 Task: Find connections with filter location Barka Kāna with filter topic #linkedinnetworkingwith filter profile language English with filter current company Tredence Inc. with filter school Marian College, Kuttikanam P.O. Peermade- 685 531 with filter industry Individual and Family Services with filter service category Web Design with filter keywords title Network Administrator
Action: Mouse moved to (536, 77)
Screenshot: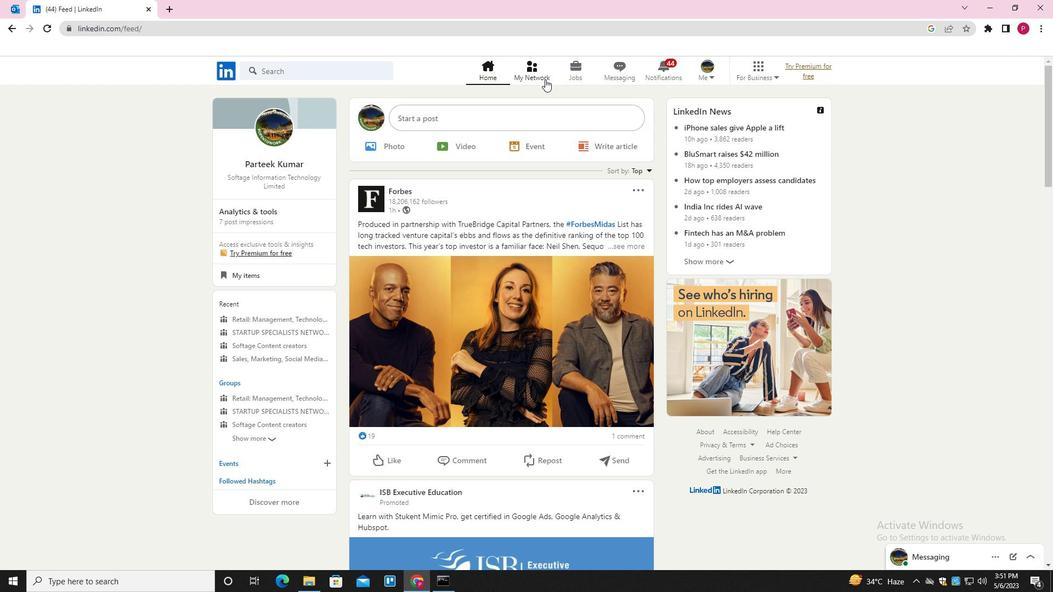 
Action: Mouse pressed left at (536, 77)
Screenshot: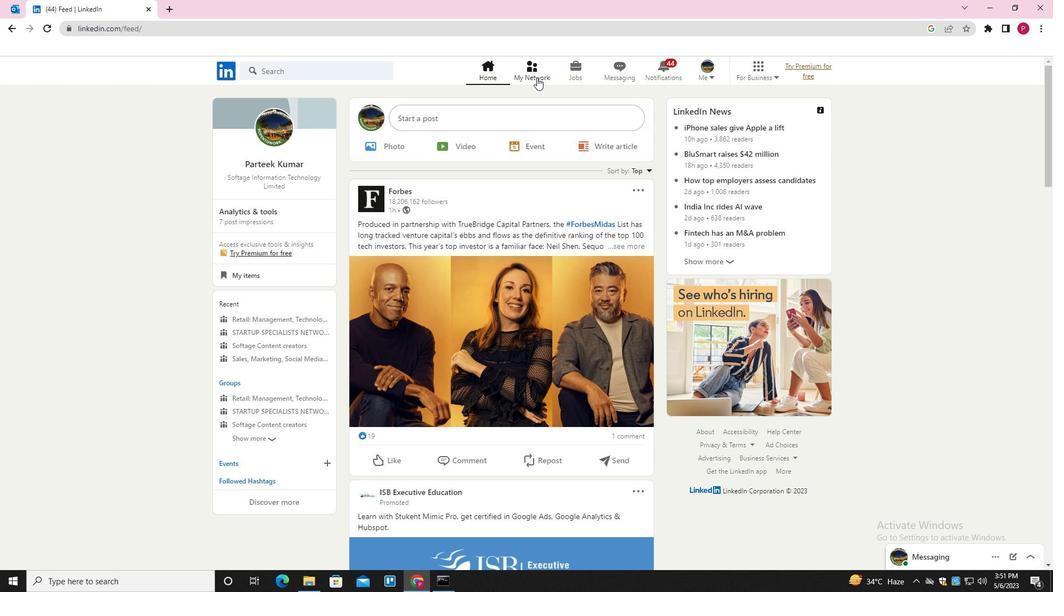 
Action: Mouse moved to (334, 132)
Screenshot: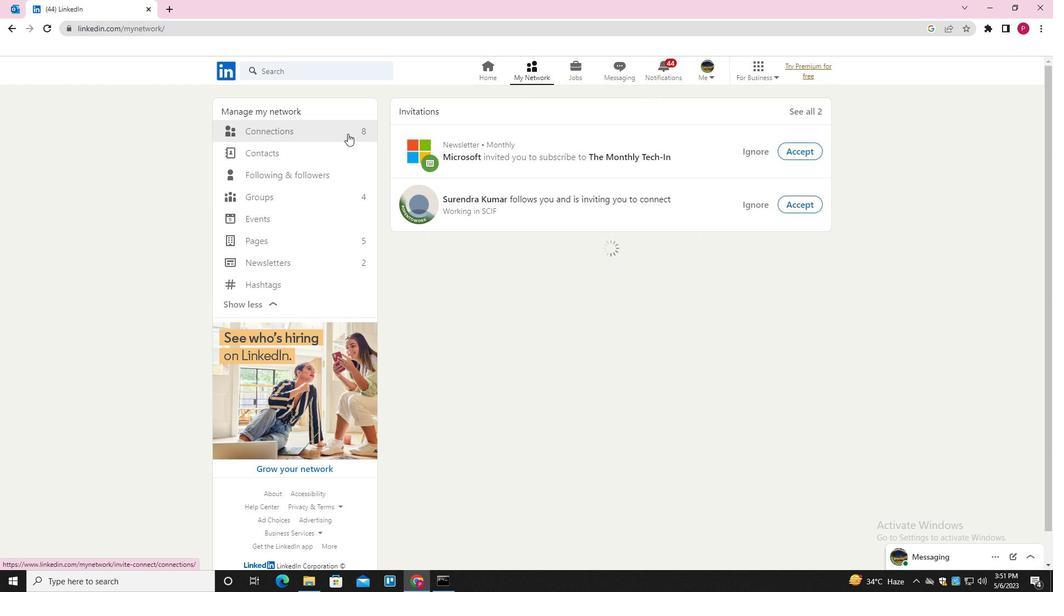 
Action: Mouse pressed left at (334, 132)
Screenshot: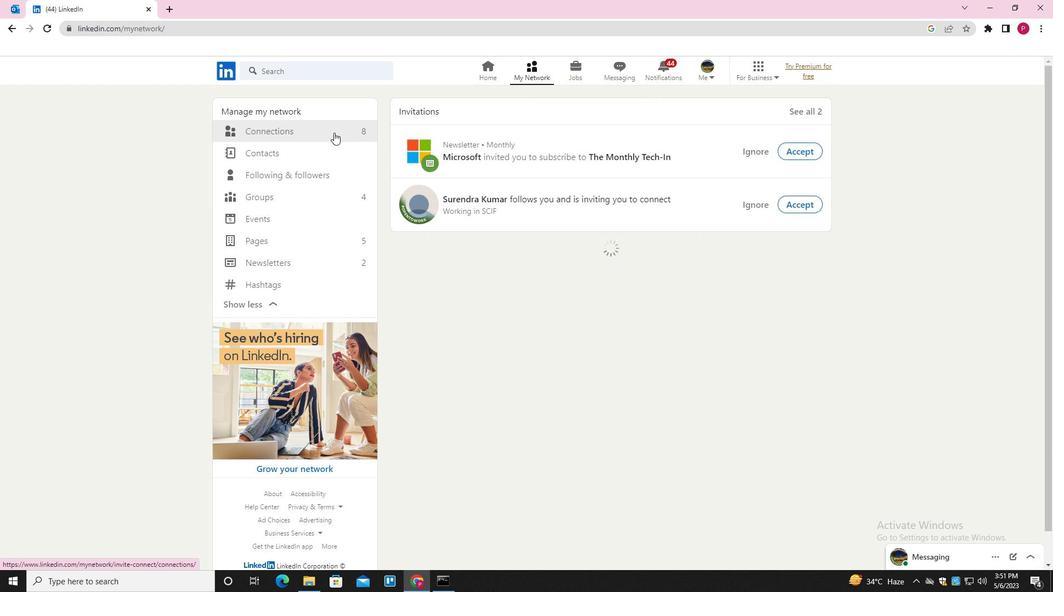 
Action: Mouse moved to (598, 127)
Screenshot: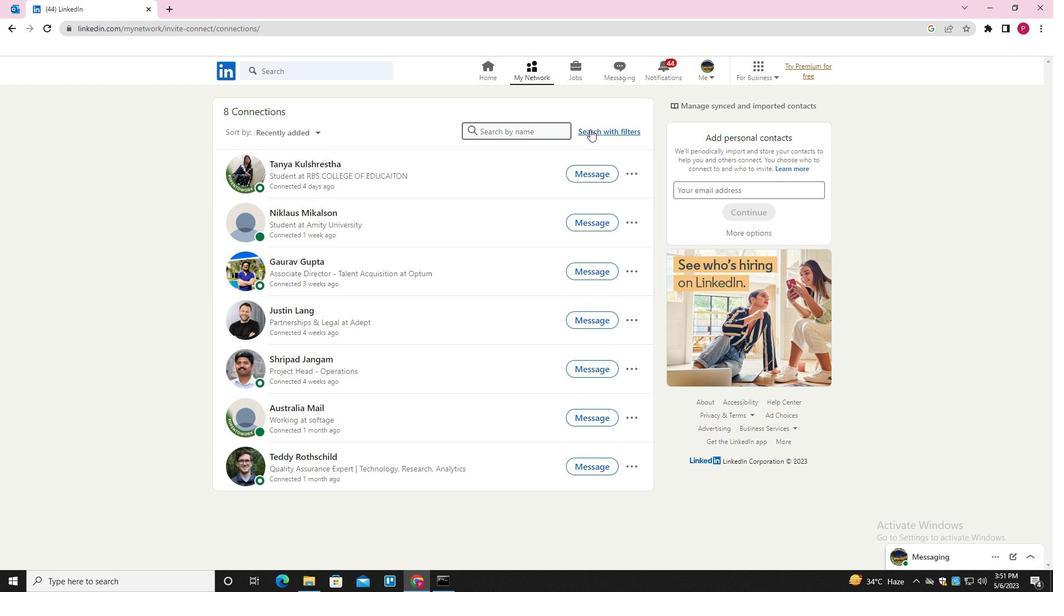 
Action: Mouse pressed left at (598, 127)
Screenshot: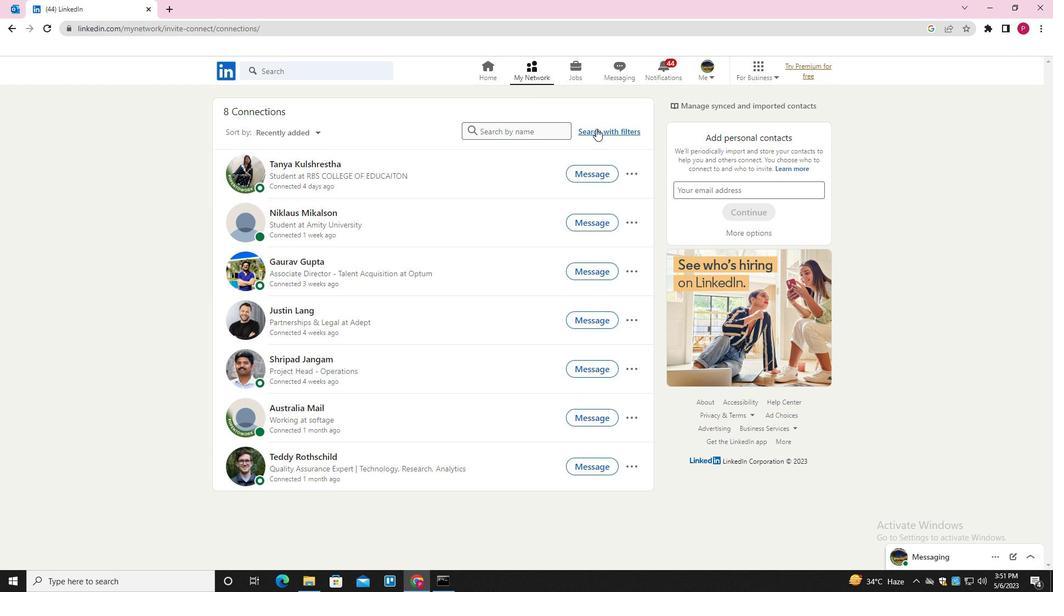 
Action: Mouse moved to (558, 104)
Screenshot: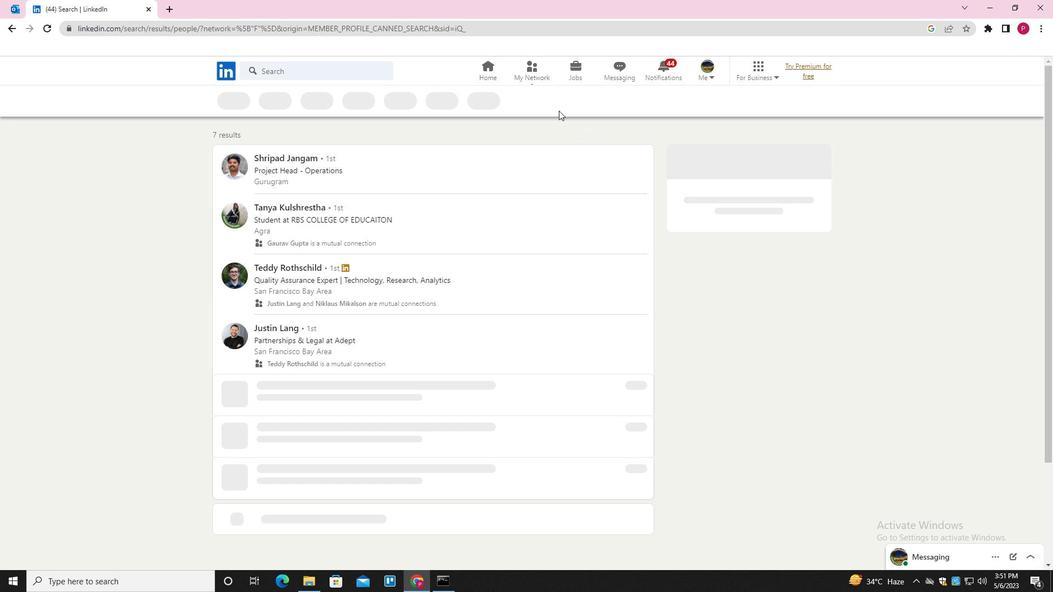 
Action: Mouse pressed left at (558, 104)
Screenshot: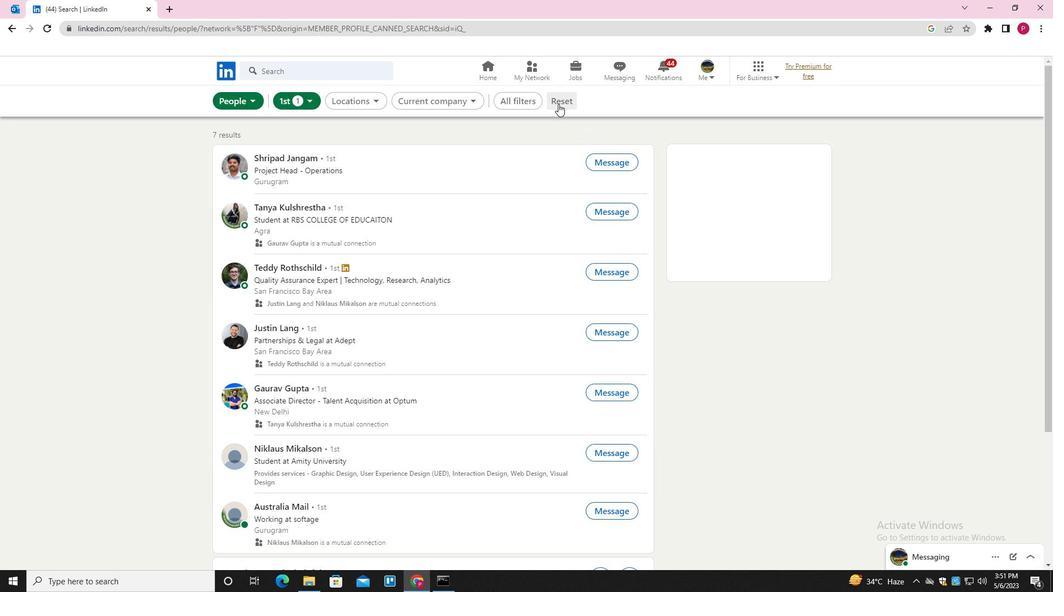 
Action: Mouse moved to (537, 104)
Screenshot: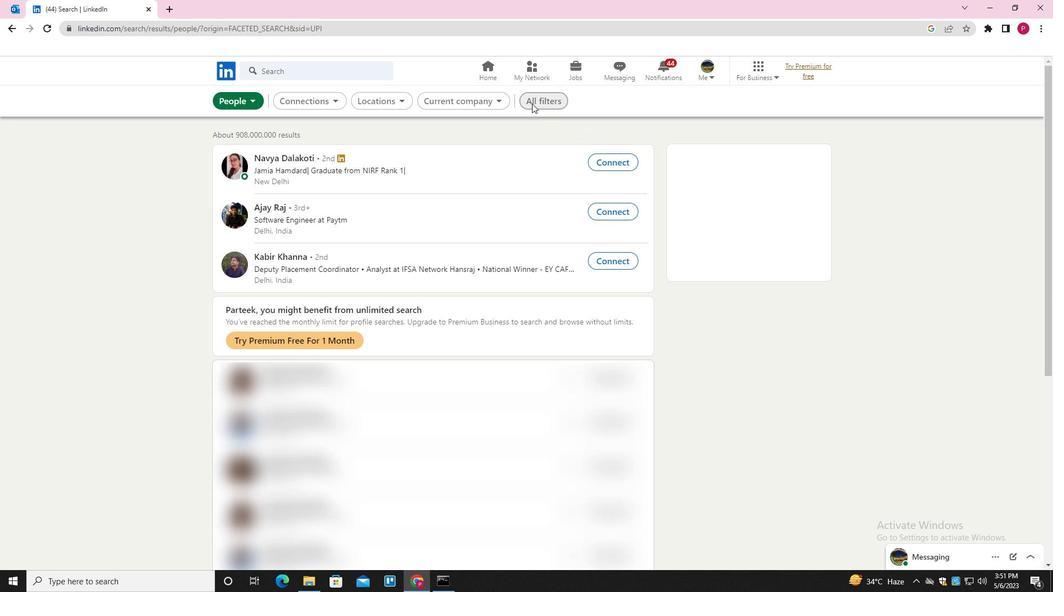 
Action: Mouse pressed left at (537, 104)
Screenshot: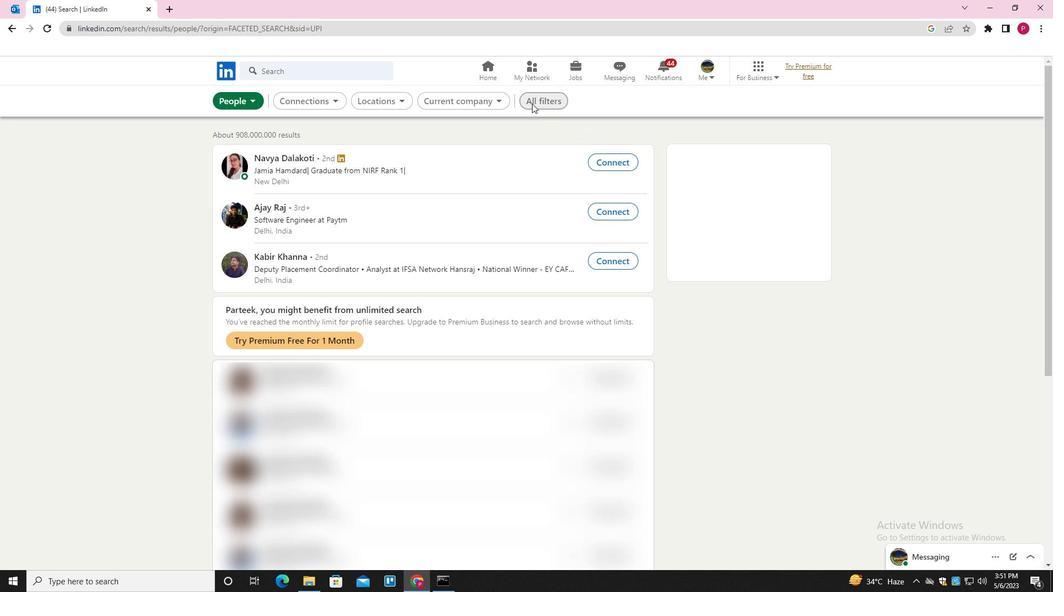 
Action: Mouse moved to (790, 284)
Screenshot: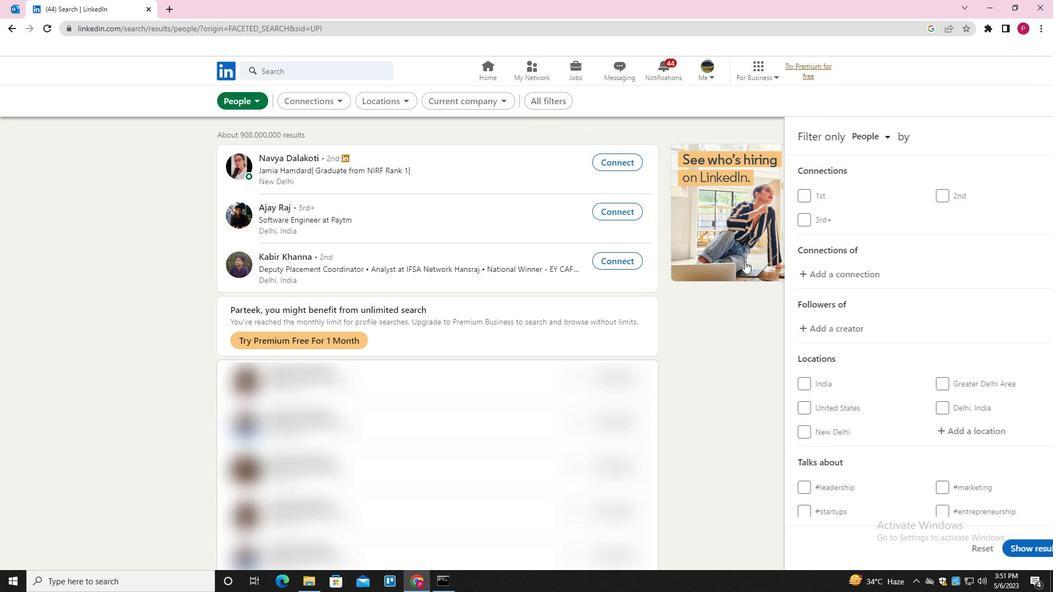 
Action: Mouse scrolled (790, 283) with delta (0, 0)
Screenshot: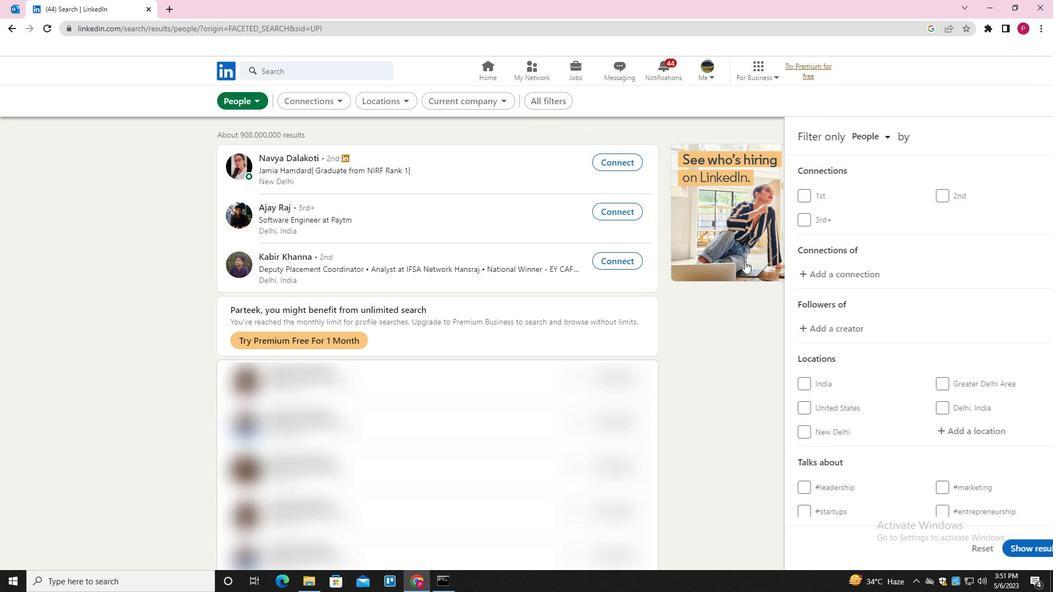 
Action: Mouse scrolled (790, 283) with delta (0, 0)
Screenshot: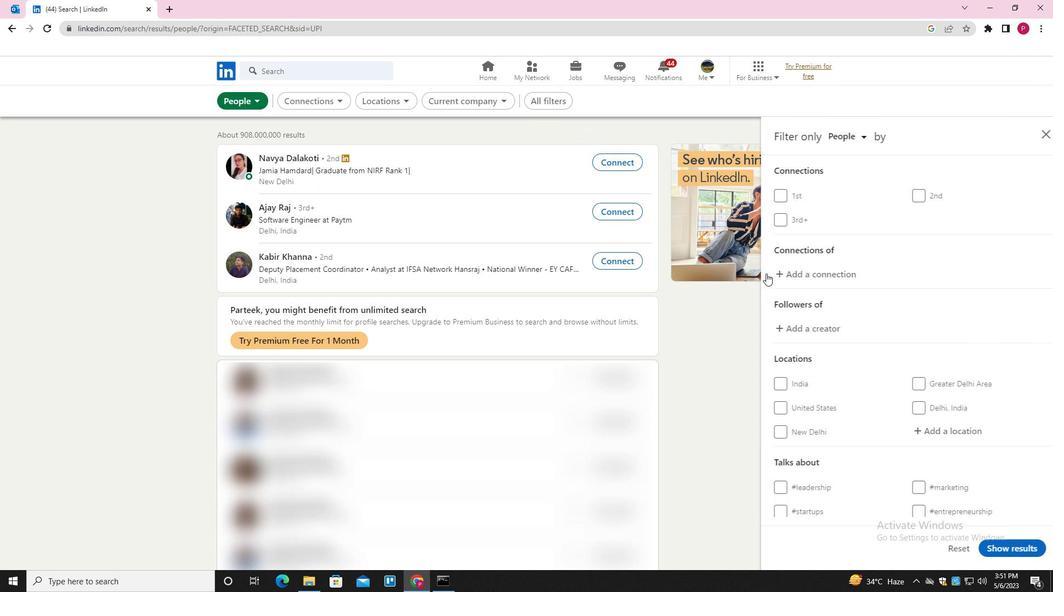 
Action: Mouse moved to (791, 285)
Screenshot: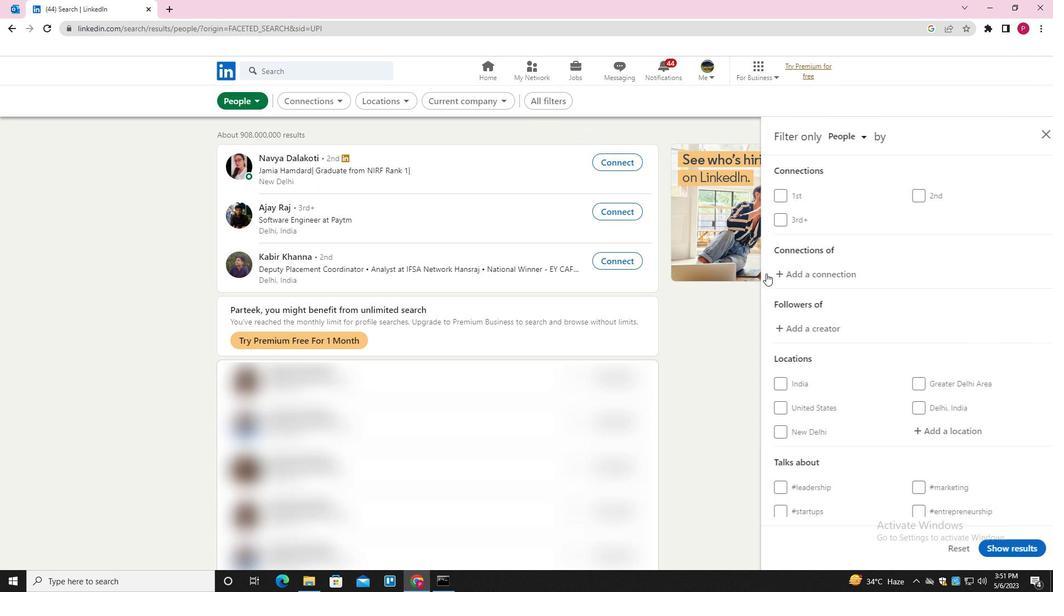 
Action: Mouse scrolled (791, 285) with delta (0, 0)
Screenshot: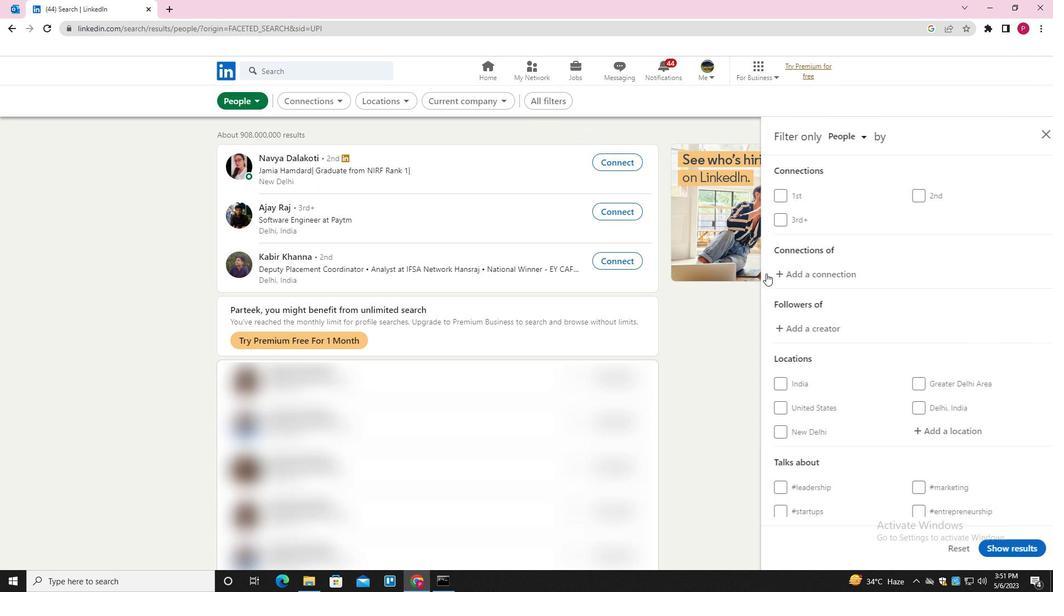 
Action: Mouse moved to (928, 268)
Screenshot: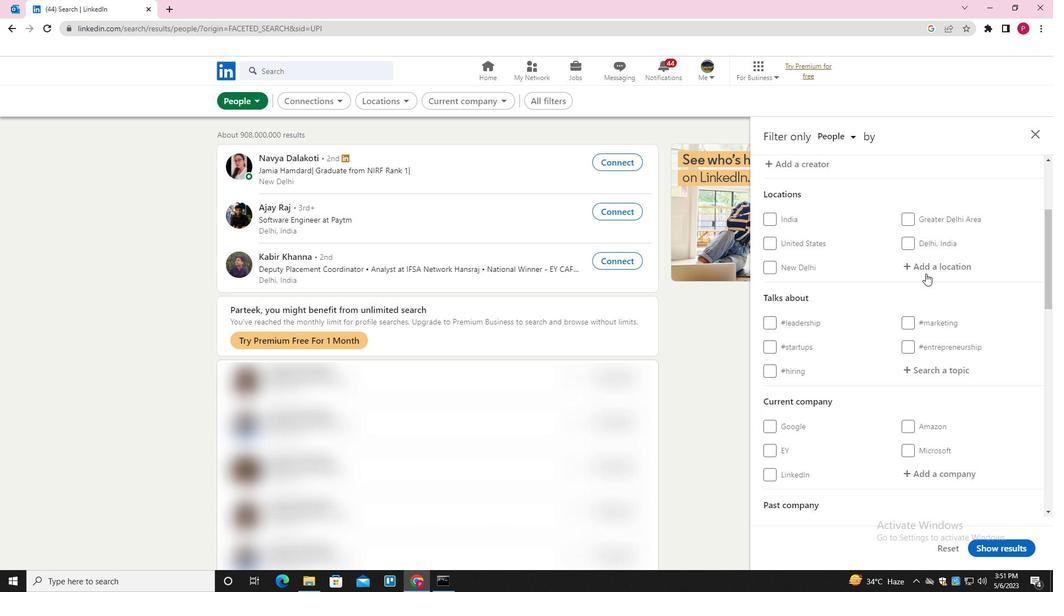 
Action: Mouse pressed left at (928, 268)
Screenshot: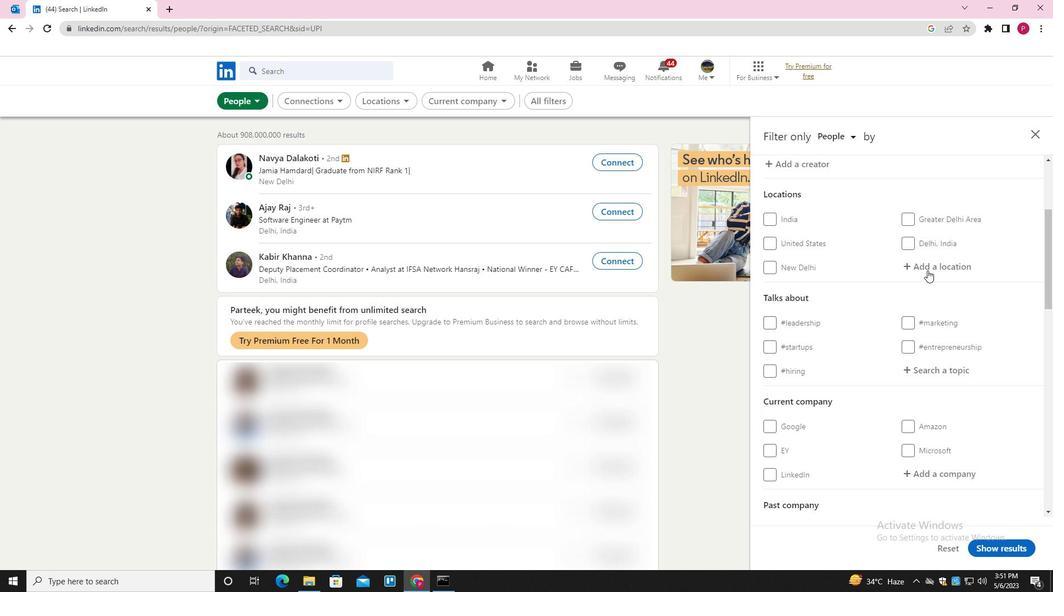 
Action: Key pressed <Key.shift>BARKA<Key.space><Key.shift>KANA
Screenshot: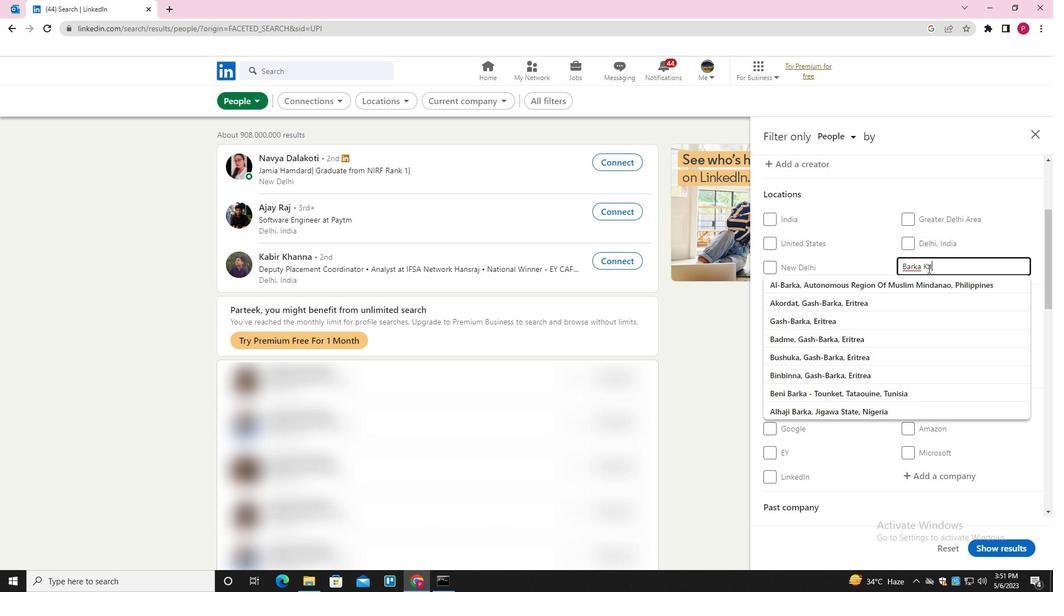 
Action: Mouse moved to (902, 338)
Screenshot: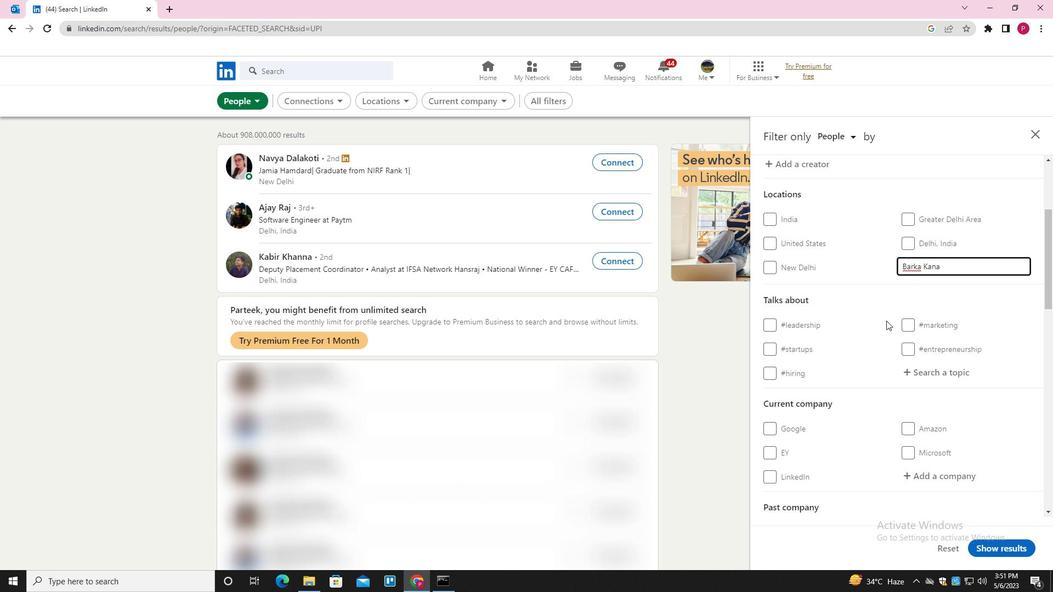 
Action: Mouse scrolled (902, 337) with delta (0, 0)
Screenshot: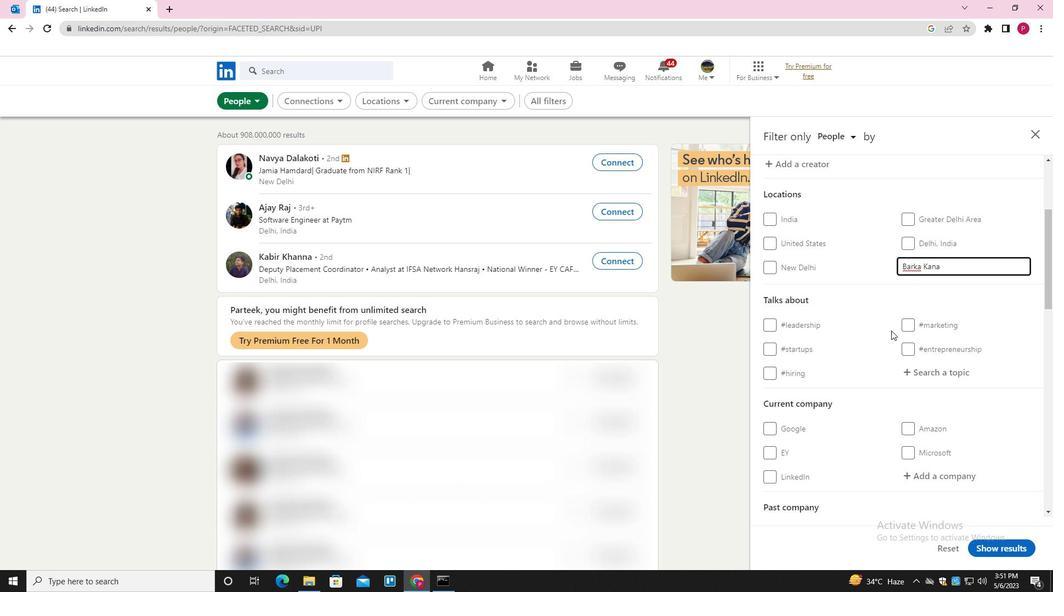 
Action: Mouse scrolled (902, 337) with delta (0, 0)
Screenshot: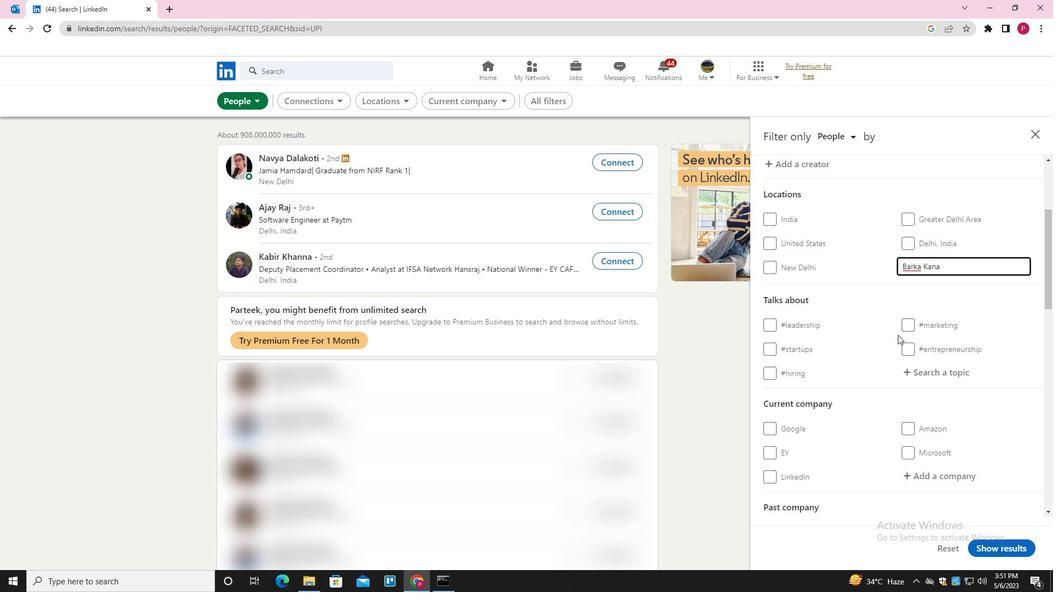 
Action: Mouse scrolled (902, 337) with delta (0, 0)
Screenshot: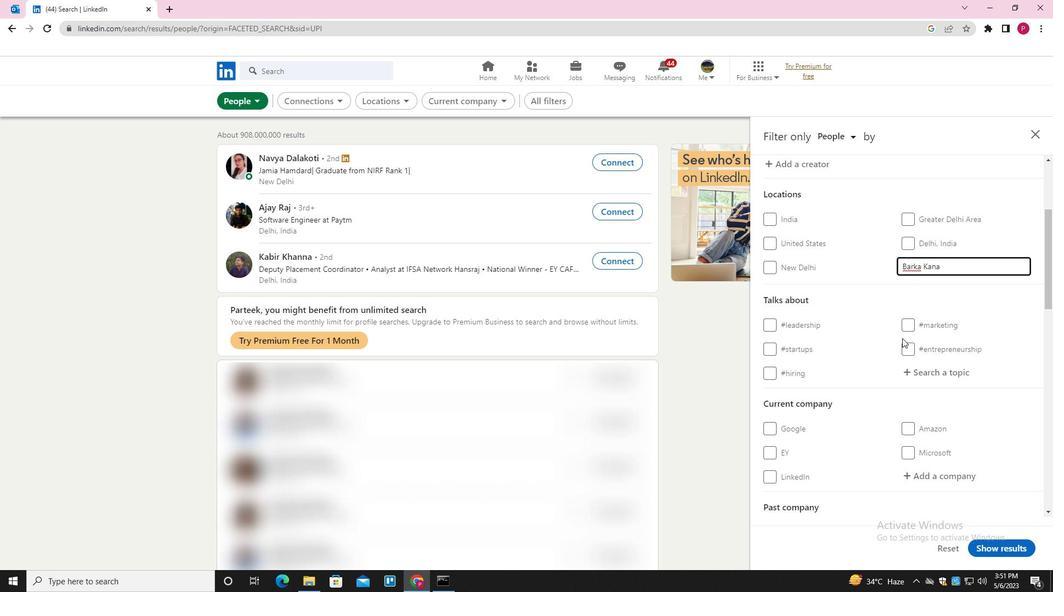 
Action: Mouse moved to (944, 201)
Screenshot: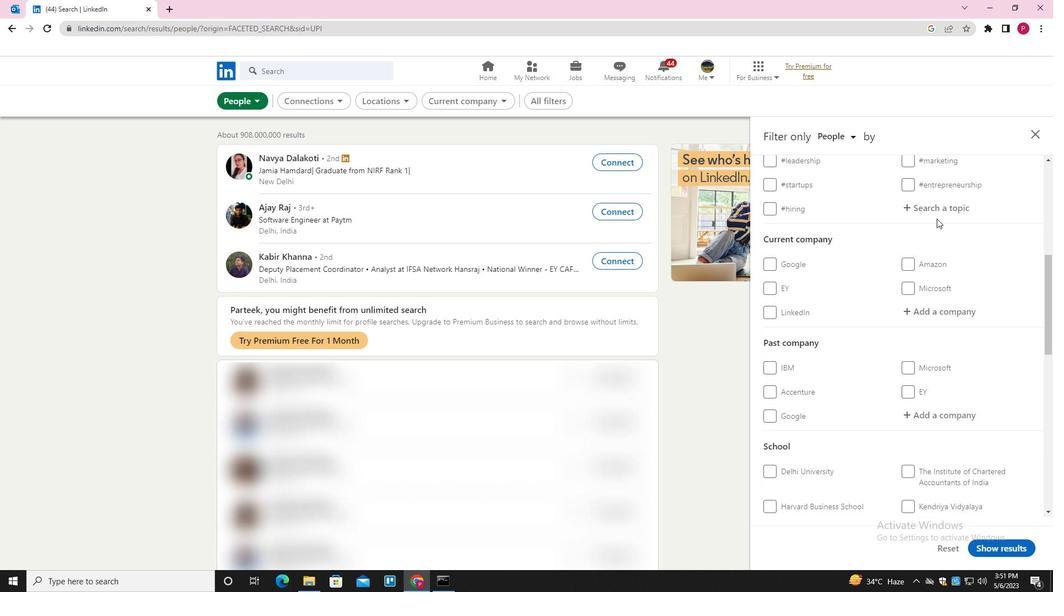 
Action: Mouse pressed left at (944, 201)
Screenshot: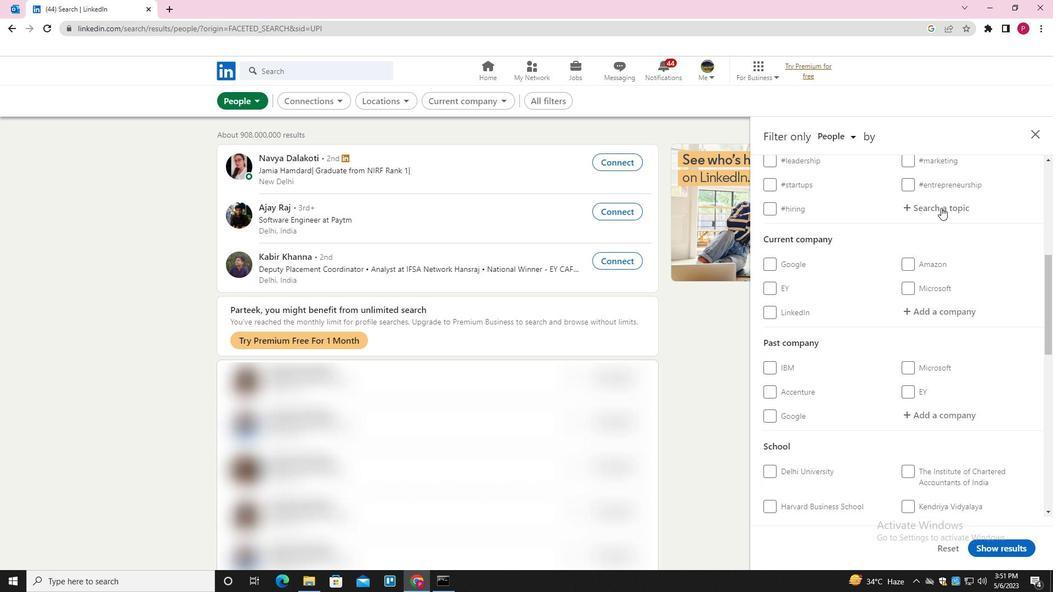 
Action: Key pressed LINKEDINNETWORKING<Key.down><Key.enter>
Screenshot: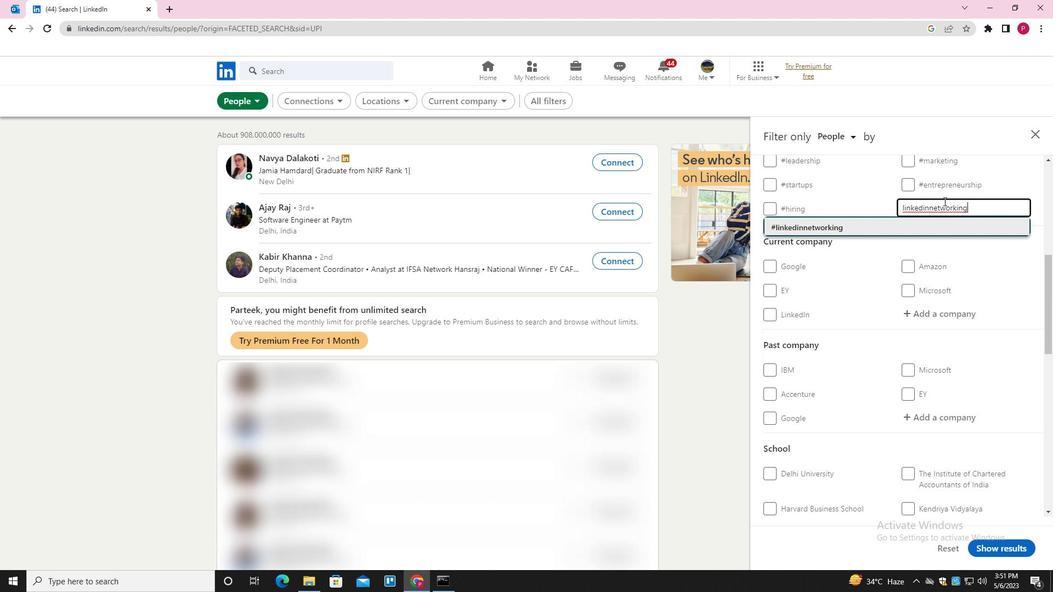 
Action: Mouse moved to (845, 323)
Screenshot: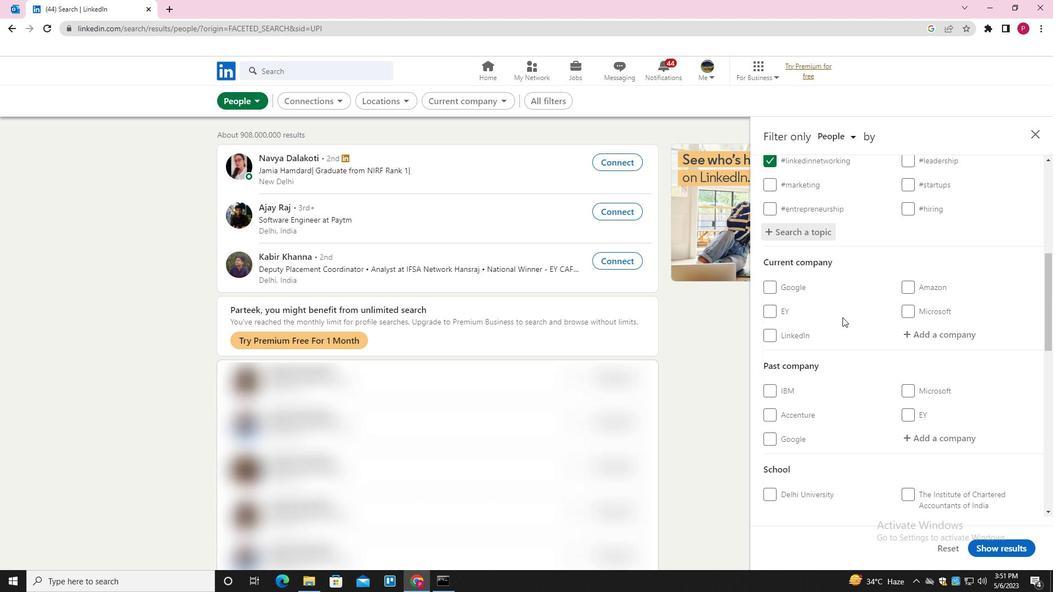 
Action: Mouse scrolled (845, 323) with delta (0, 0)
Screenshot: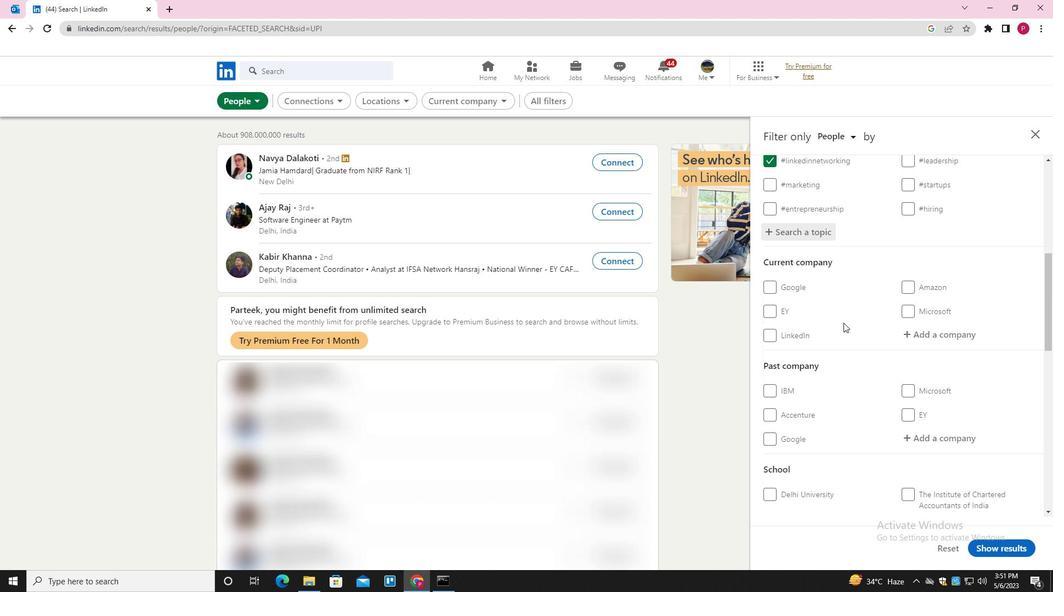 
Action: Mouse moved to (846, 324)
Screenshot: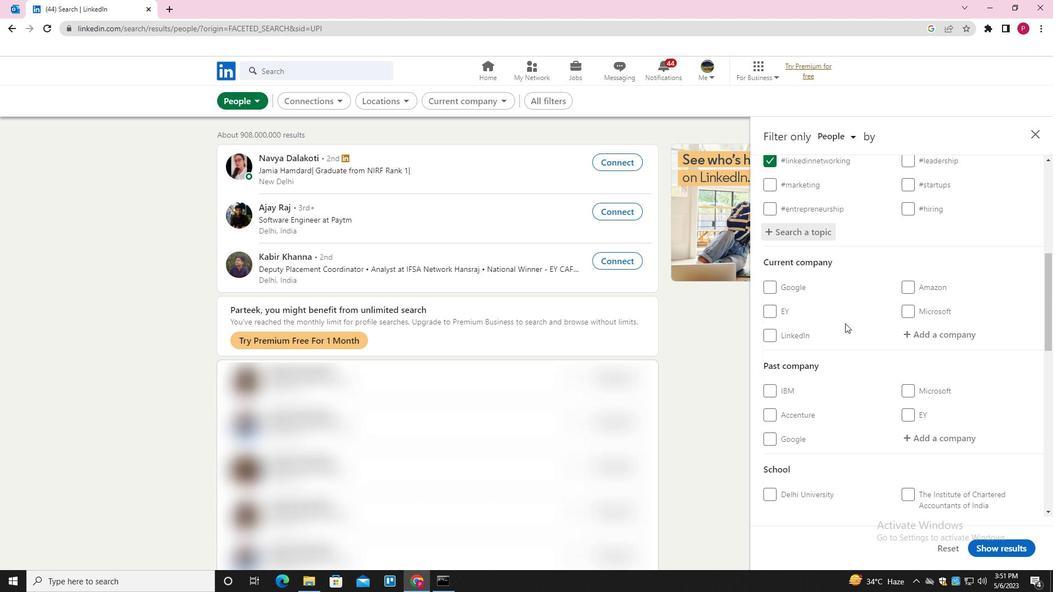 
Action: Mouse scrolled (846, 323) with delta (0, 0)
Screenshot: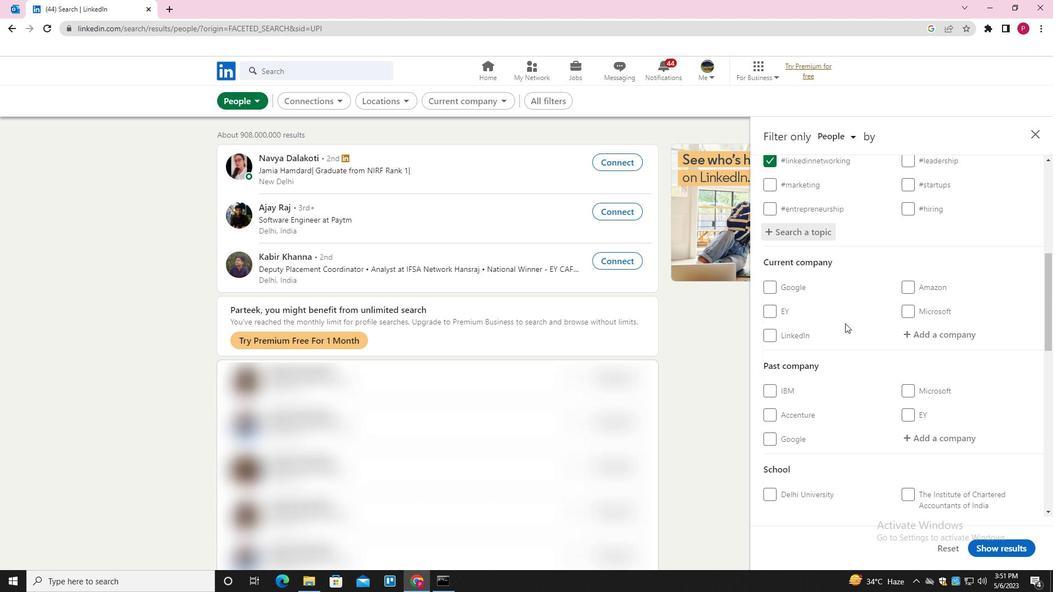 
Action: Mouse scrolled (846, 323) with delta (0, 0)
Screenshot: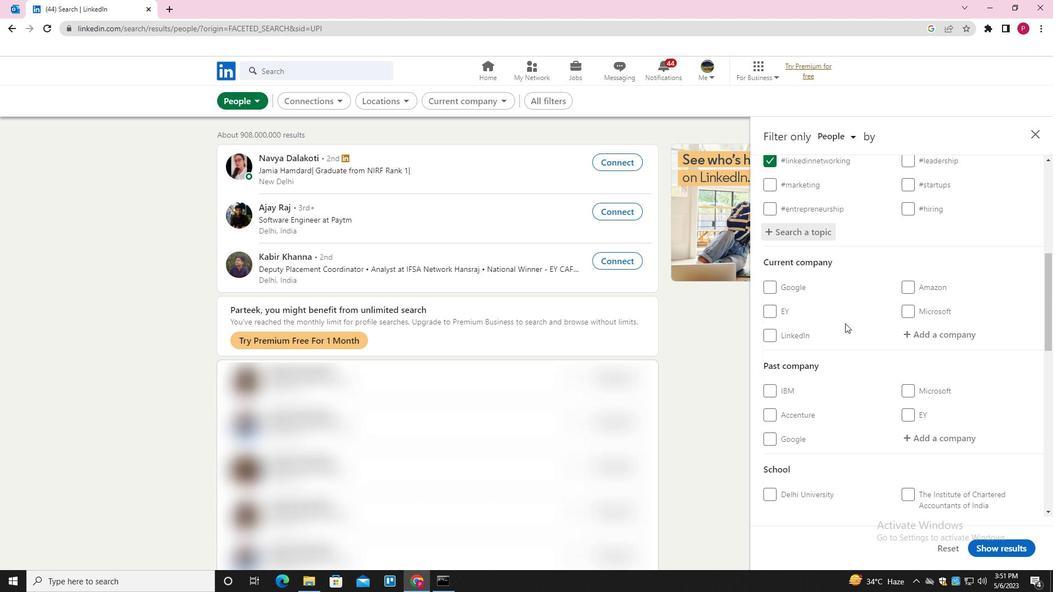 
Action: Mouse scrolled (846, 323) with delta (0, 0)
Screenshot: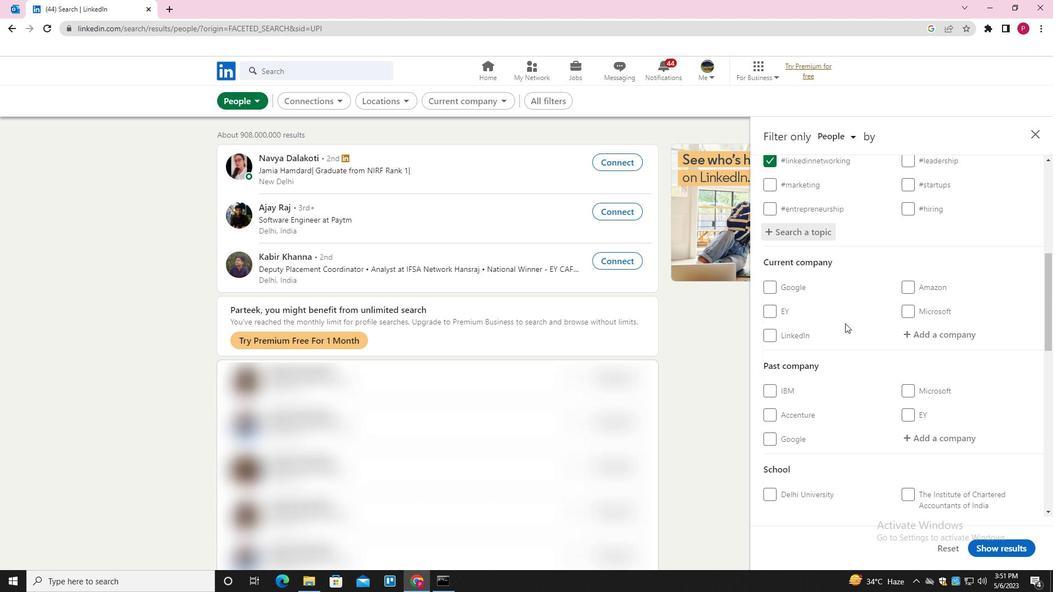 
Action: Mouse scrolled (846, 323) with delta (0, 0)
Screenshot: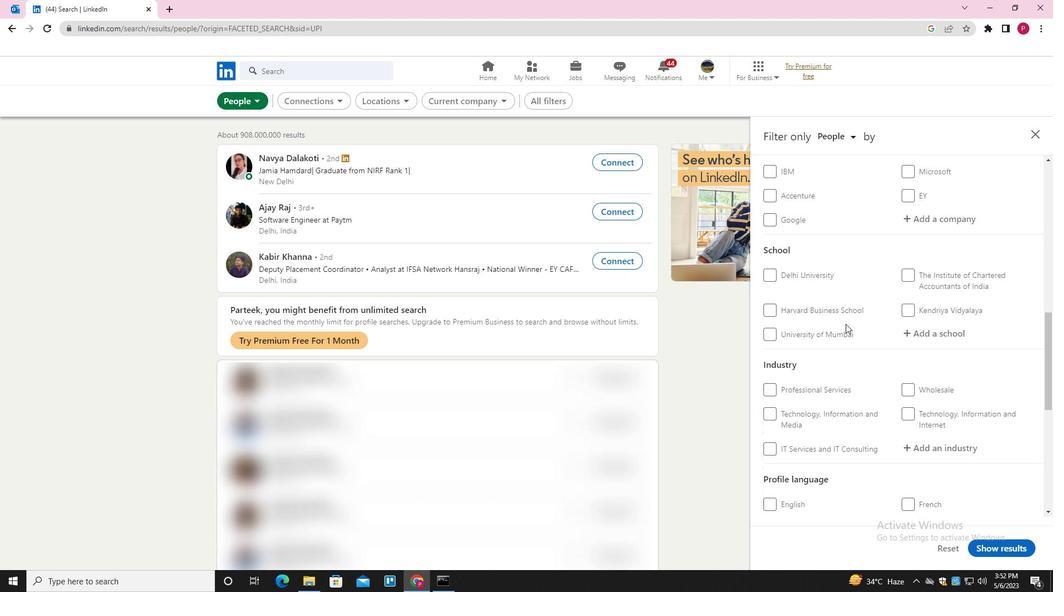 
Action: Mouse scrolled (846, 323) with delta (0, 0)
Screenshot: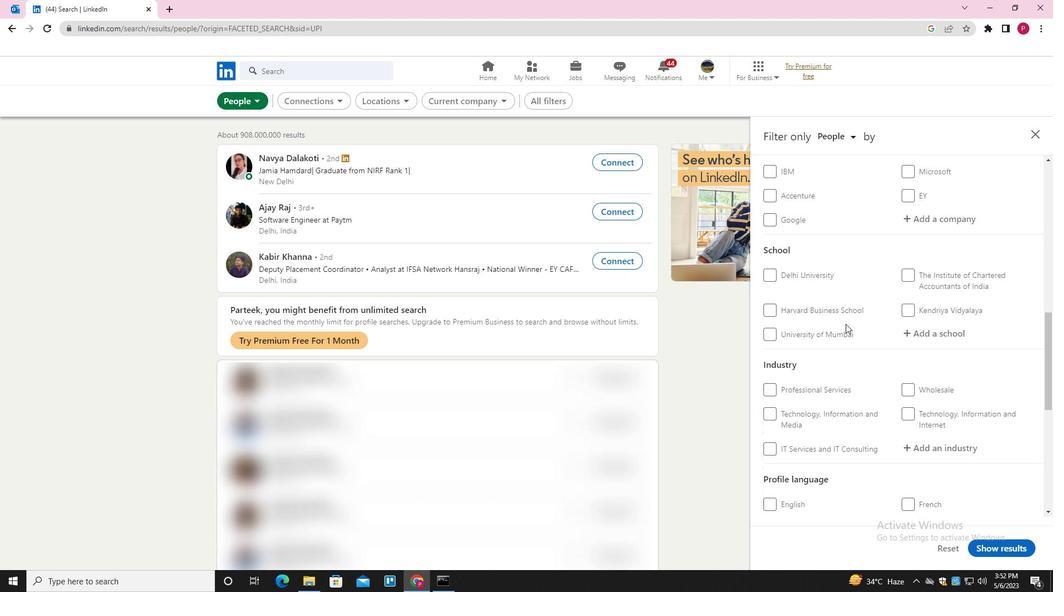 
Action: Mouse scrolled (846, 323) with delta (0, 0)
Screenshot: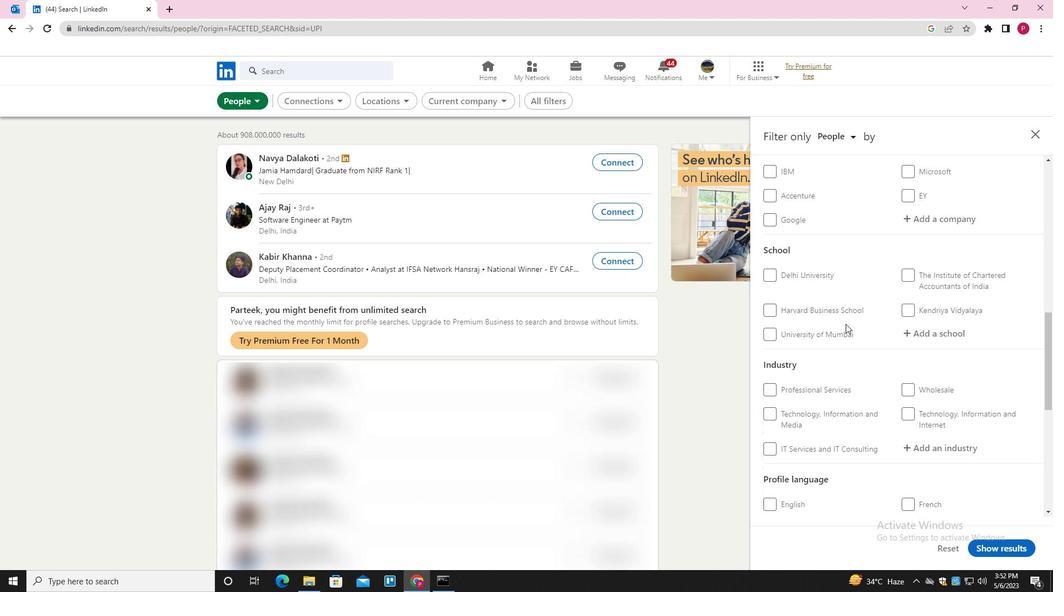
Action: Mouse scrolled (846, 323) with delta (0, 0)
Screenshot: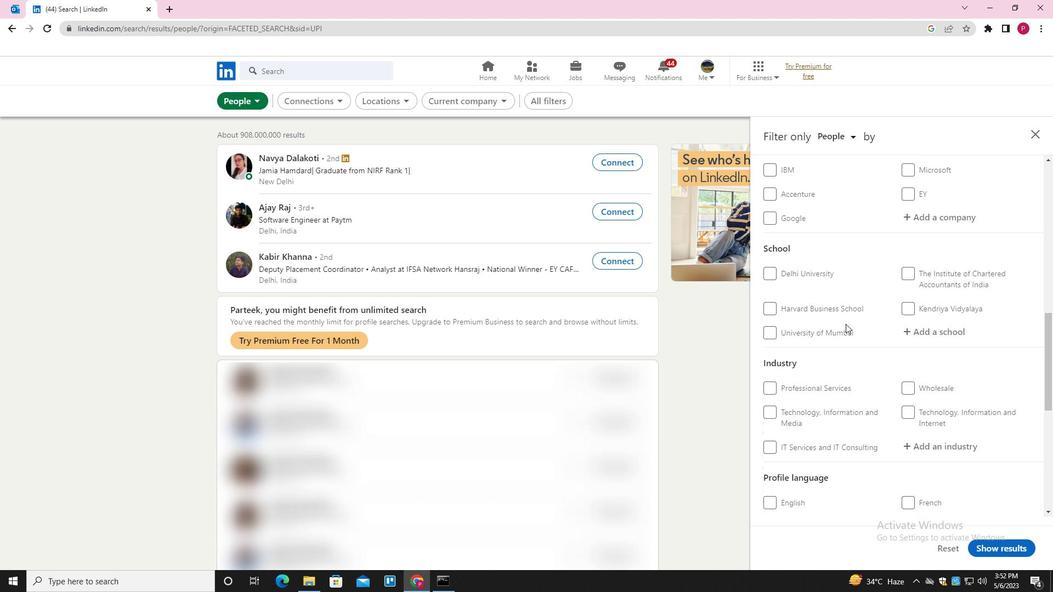 
Action: Mouse scrolled (846, 323) with delta (0, 0)
Screenshot: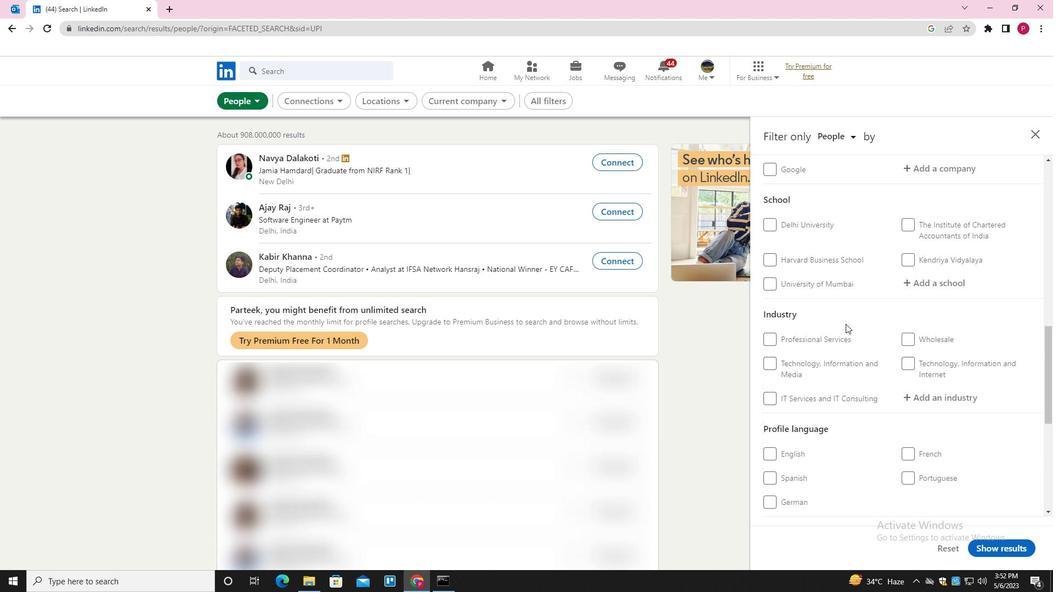 
Action: Mouse moved to (771, 232)
Screenshot: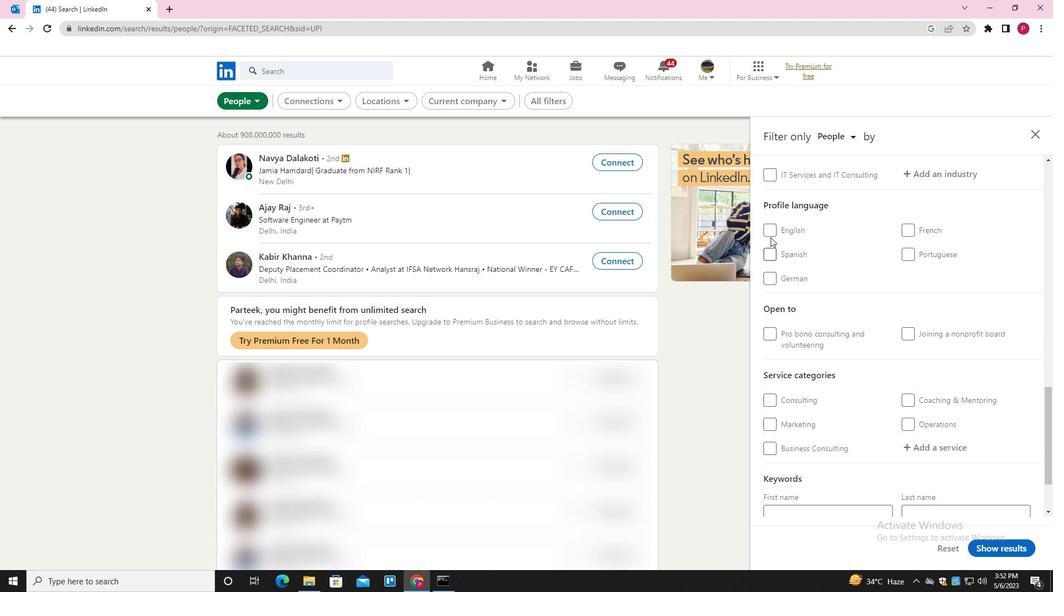 
Action: Mouse pressed left at (771, 232)
Screenshot: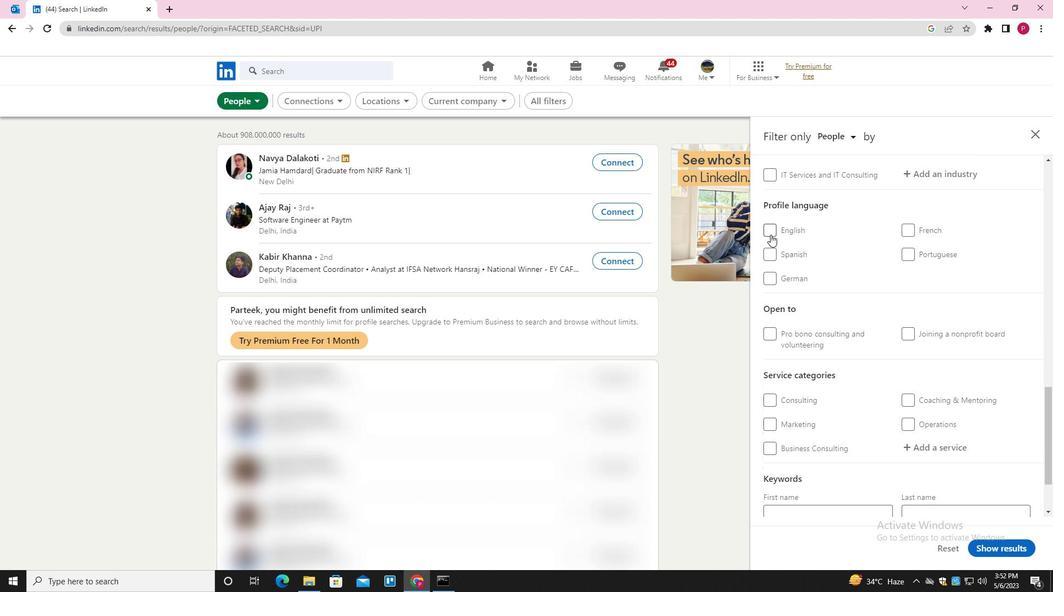 
Action: Mouse moved to (830, 280)
Screenshot: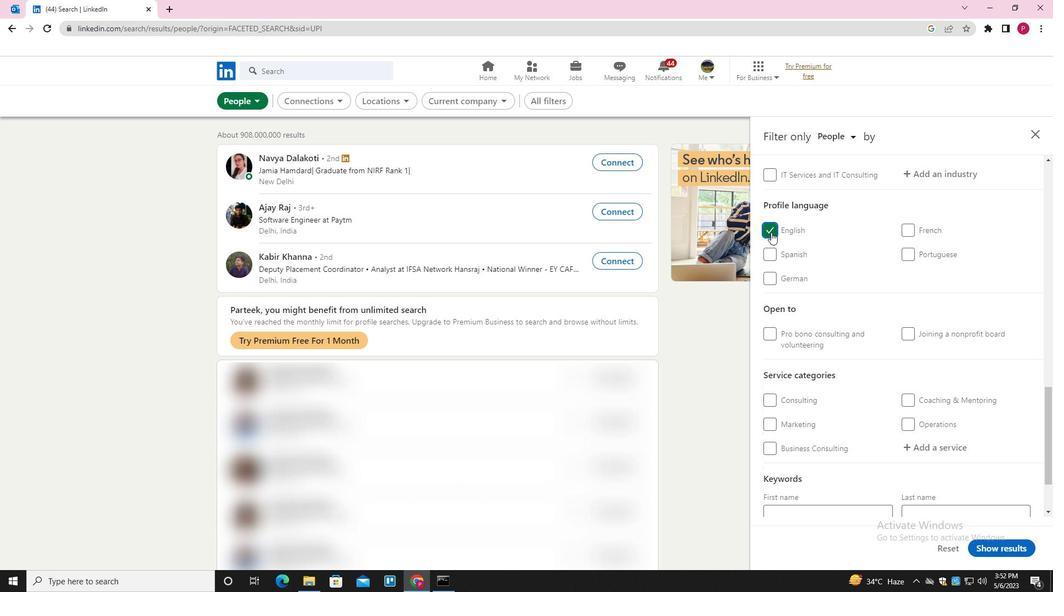 
Action: Mouse scrolled (830, 281) with delta (0, 0)
Screenshot: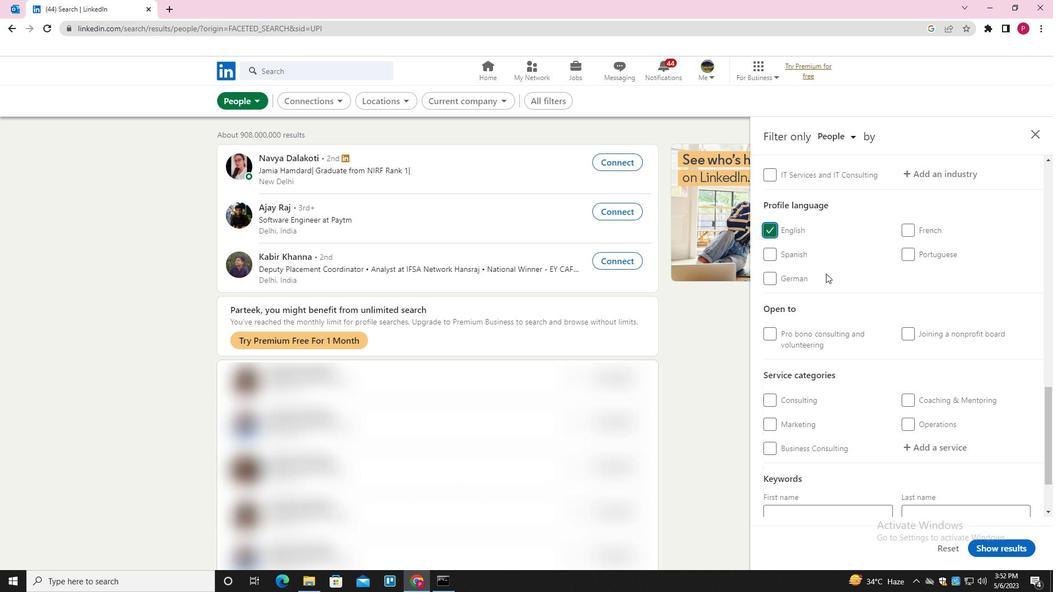 
Action: Mouse scrolled (830, 281) with delta (0, 0)
Screenshot: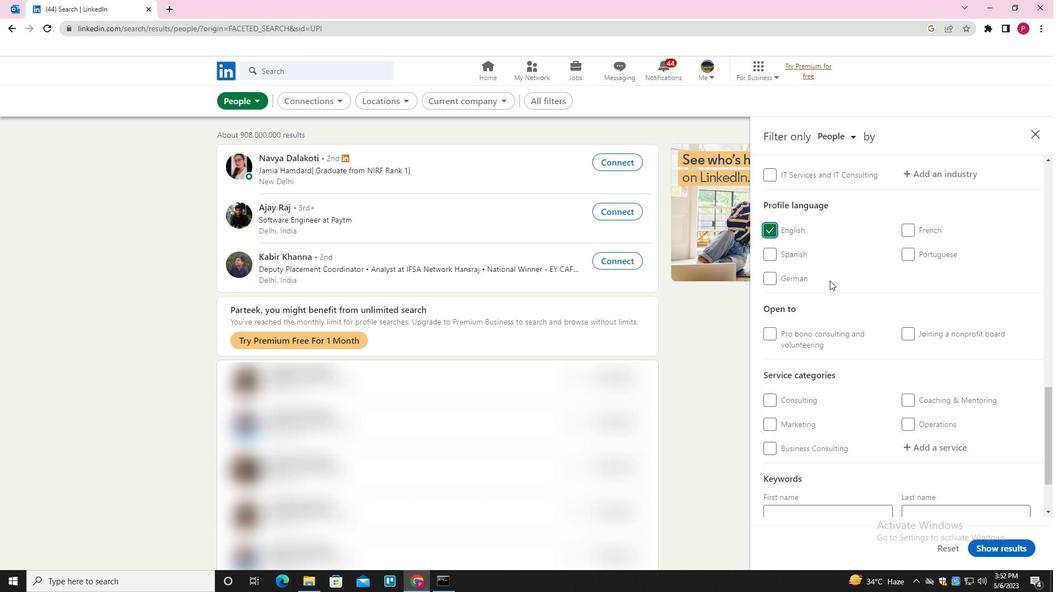 
Action: Mouse scrolled (830, 281) with delta (0, 0)
Screenshot: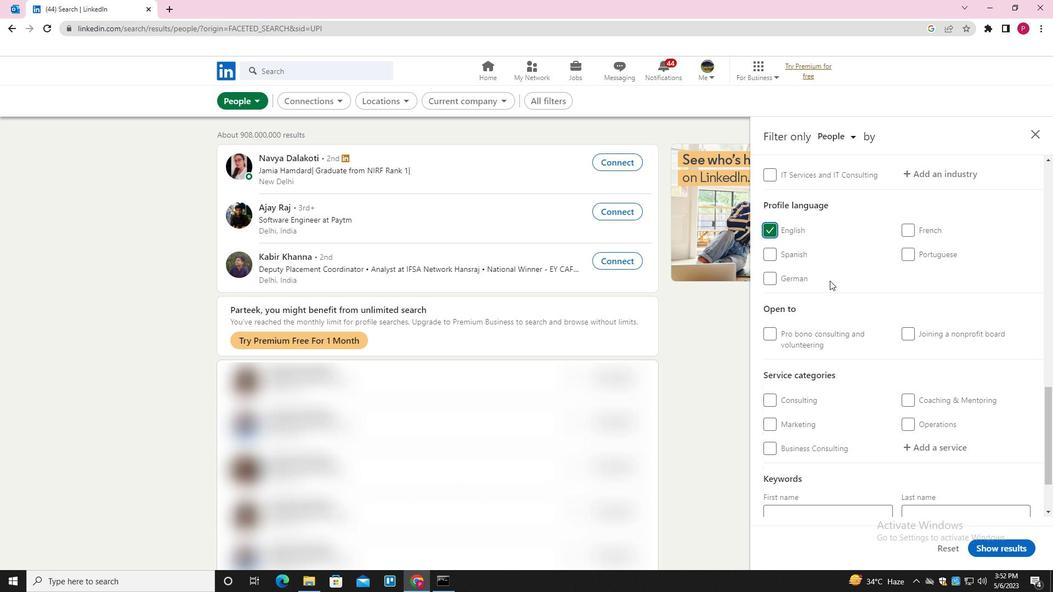 
Action: Mouse scrolled (830, 281) with delta (0, 0)
Screenshot: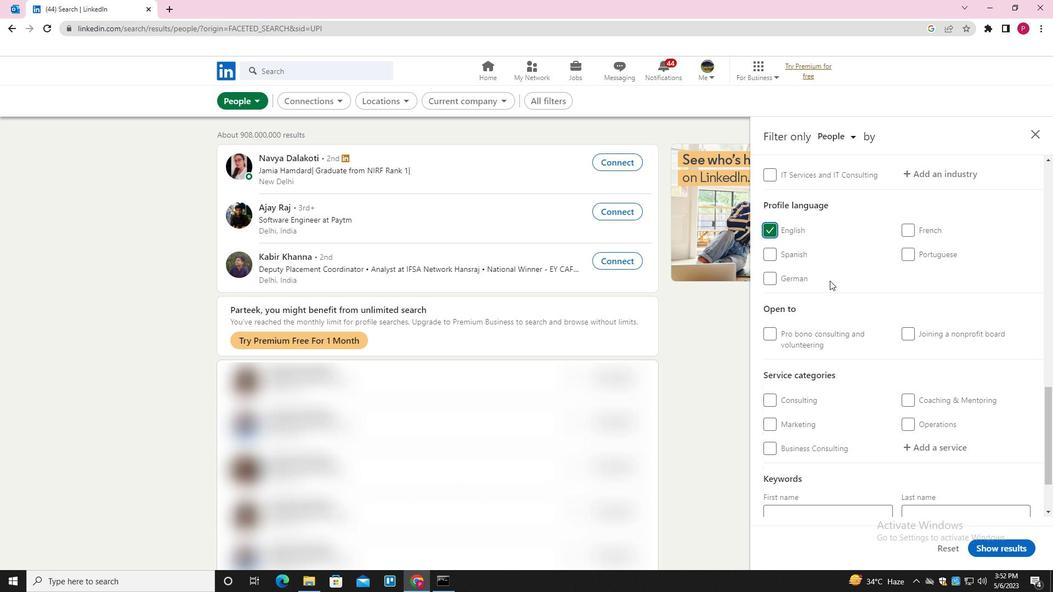 
Action: Mouse scrolled (830, 281) with delta (0, 0)
Screenshot: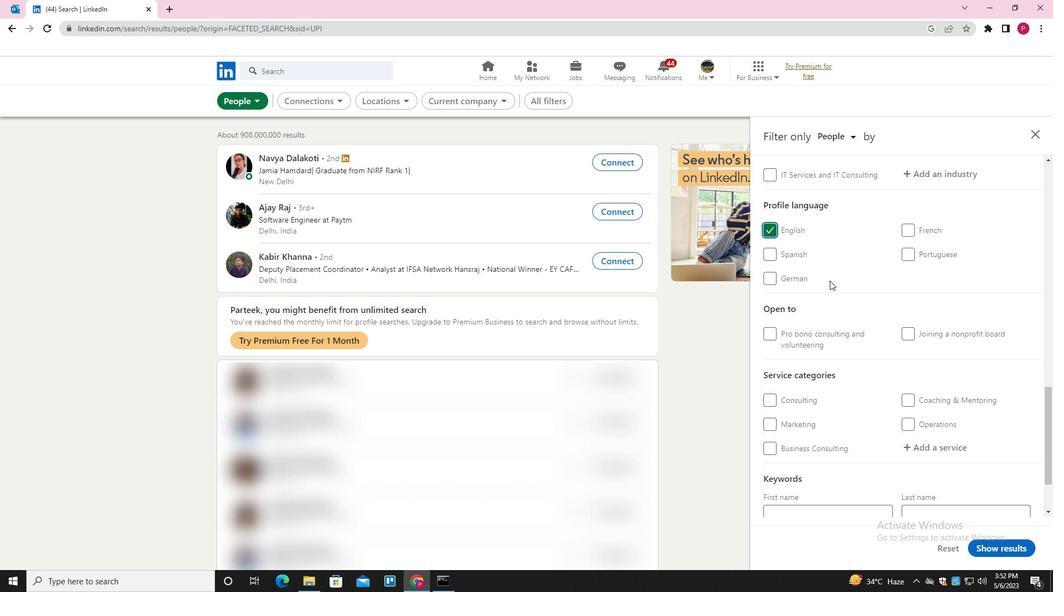 
Action: Mouse scrolled (830, 281) with delta (0, 0)
Screenshot: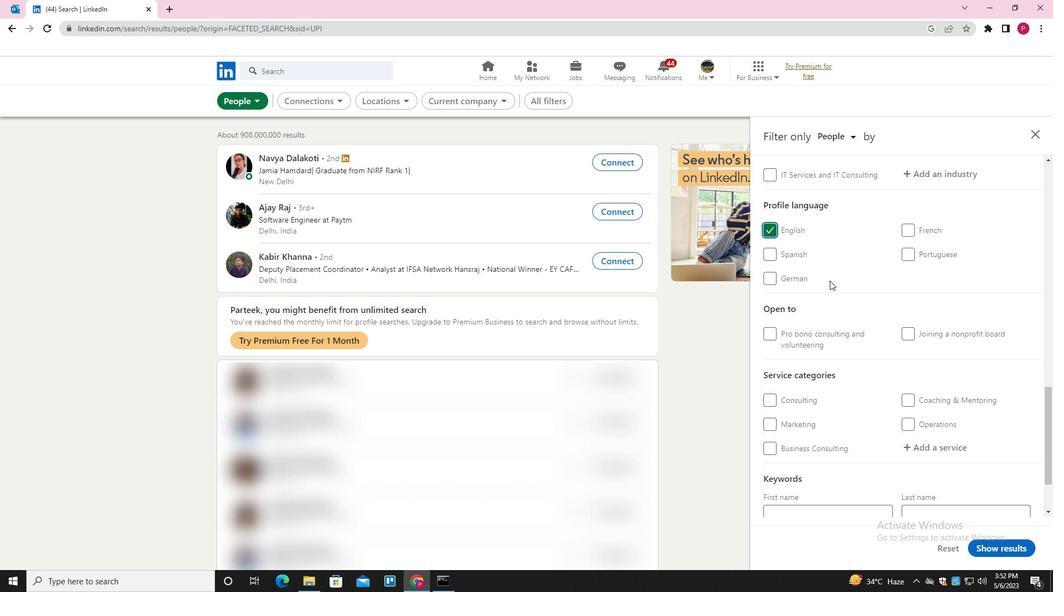 
Action: Mouse scrolled (830, 281) with delta (0, 0)
Screenshot: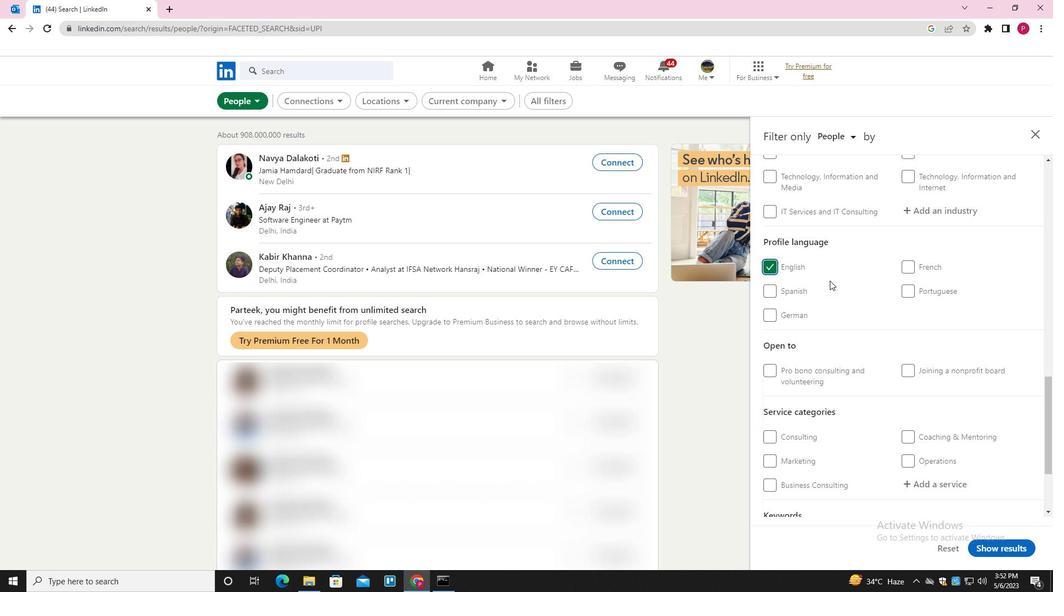 
Action: Mouse scrolled (830, 281) with delta (0, 0)
Screenshot: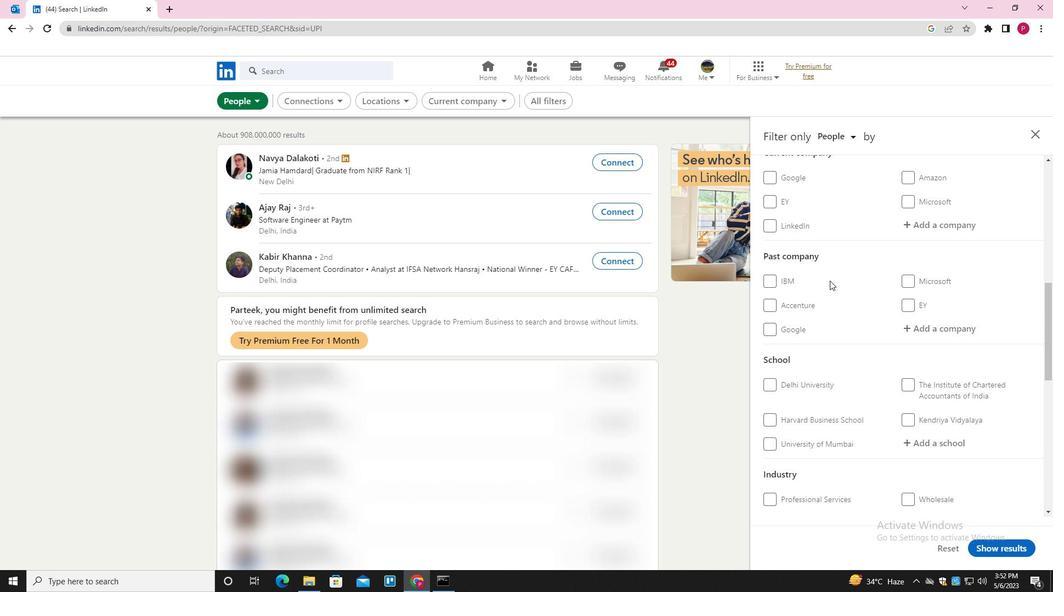 
Action: Mouse moved to (920, 280)
Screenshot: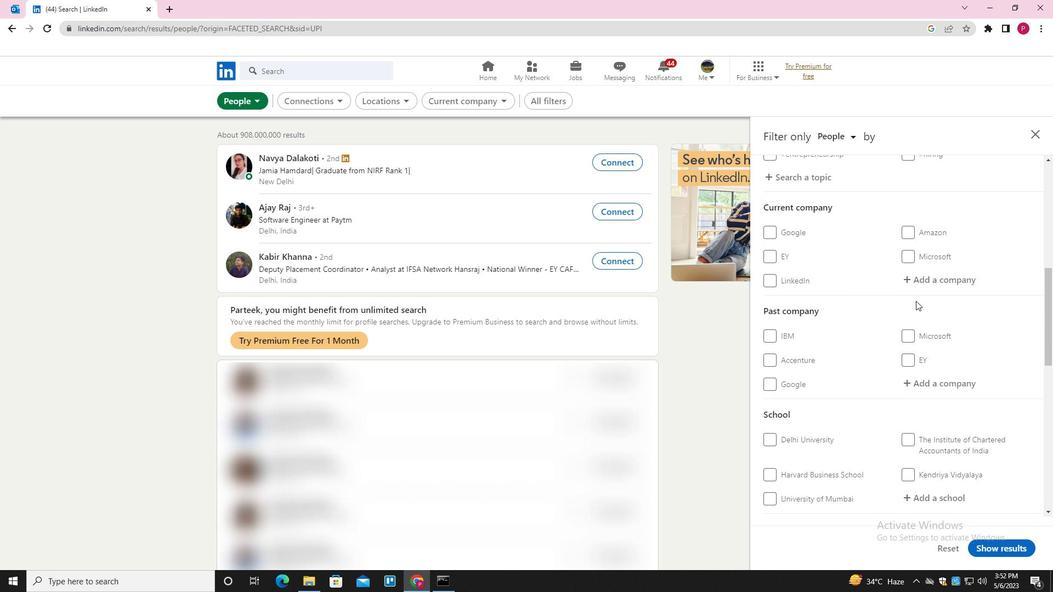 
Action: Mouse pressed left at (920, 280)
Screenshot: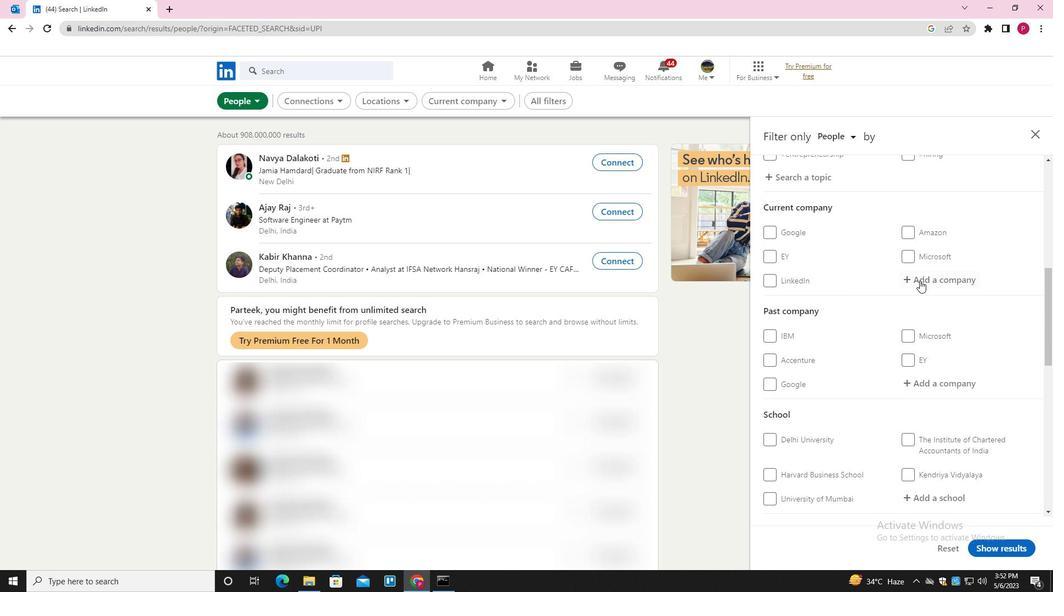 
Action: Key pressed <Key.shift><Key.shift><Key.shift><Key.shift><Key.shift>TREDENCE<Key.space><Key.down><Key.enter>
Screenshot: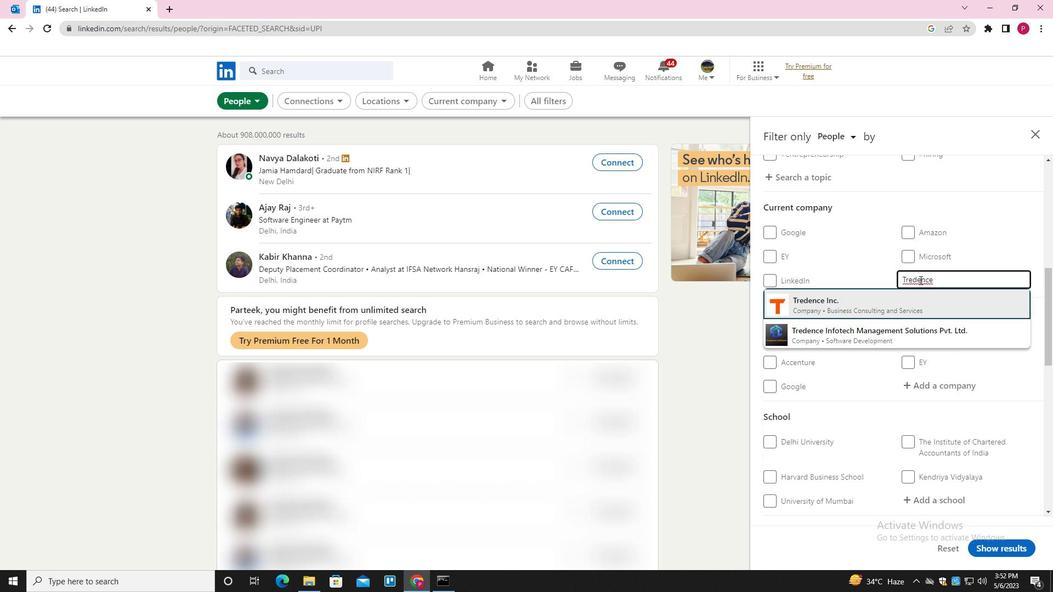 
Action: Mouse moved to (893, 301)
Screenshot: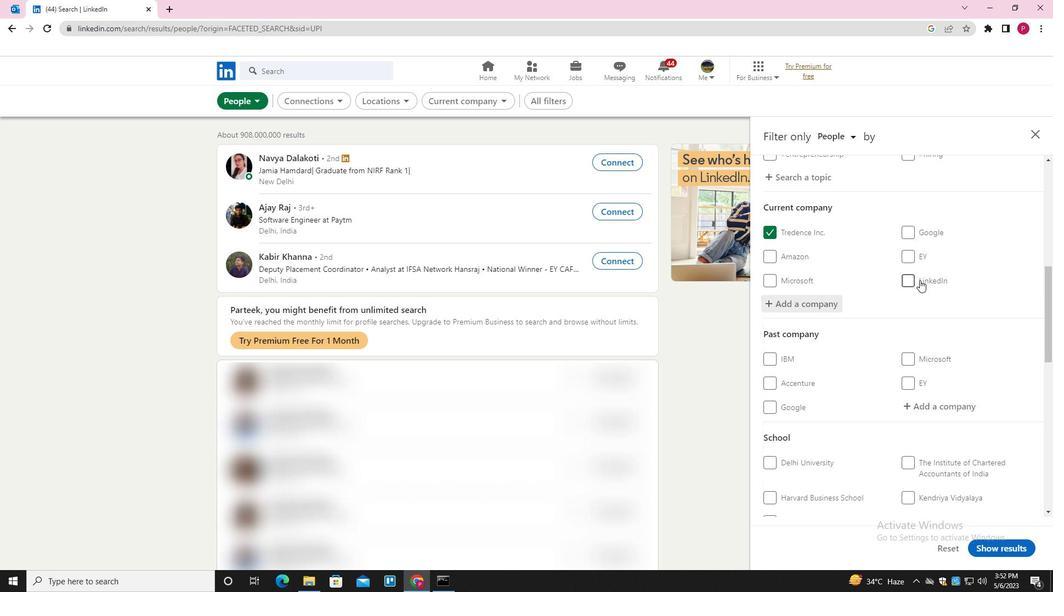 
Action: Mouse scrolled (893, 300) with delta (0, 0)
Screenshot: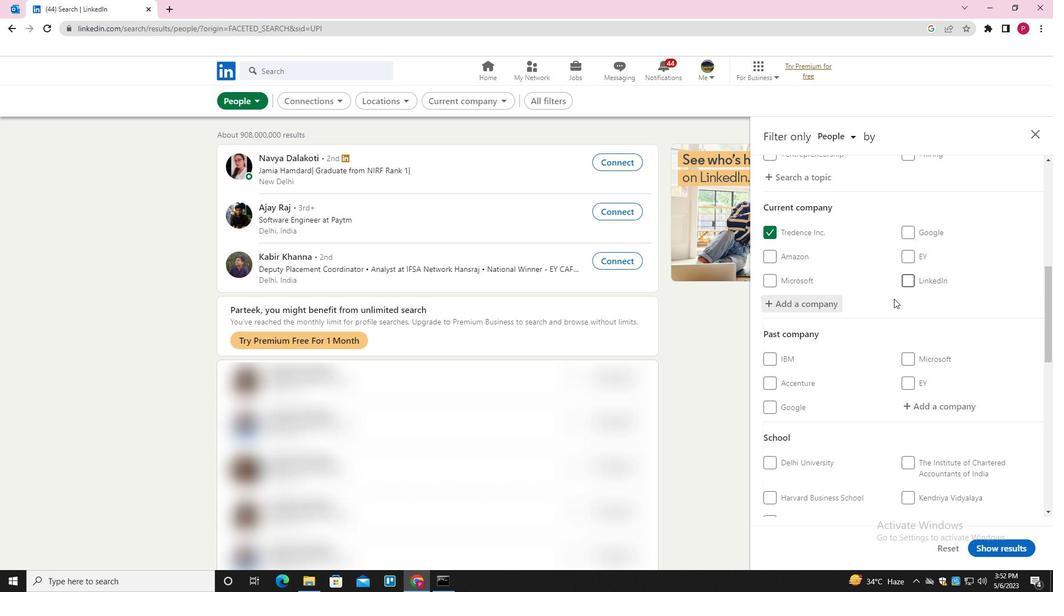 
Action: Mouse moved to (893, 302)
Screenshot: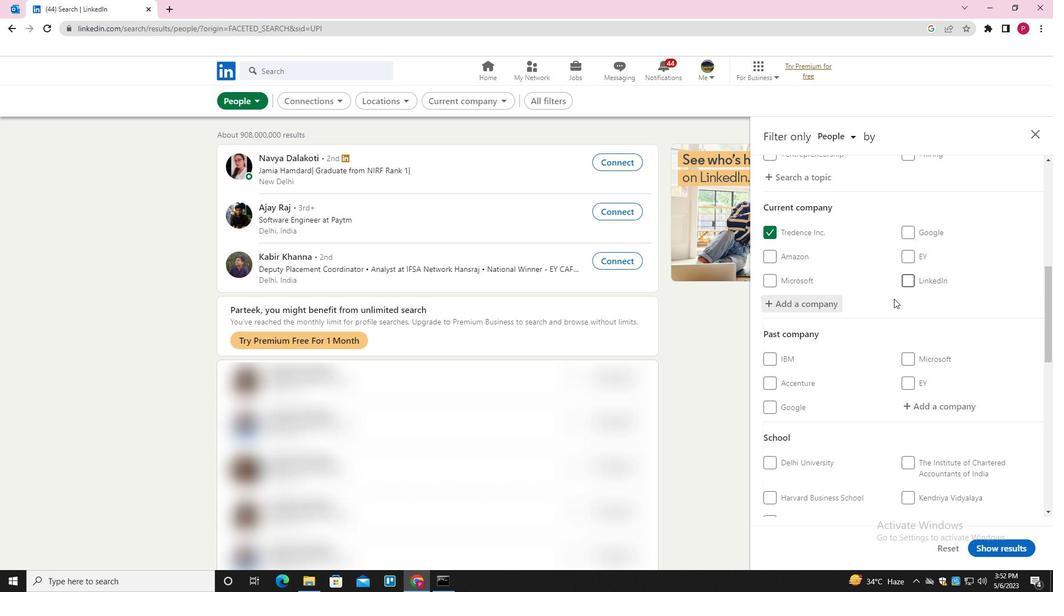 
Action: Mouse scrolled (893, 301) with delta (0, 0)
Screenshot: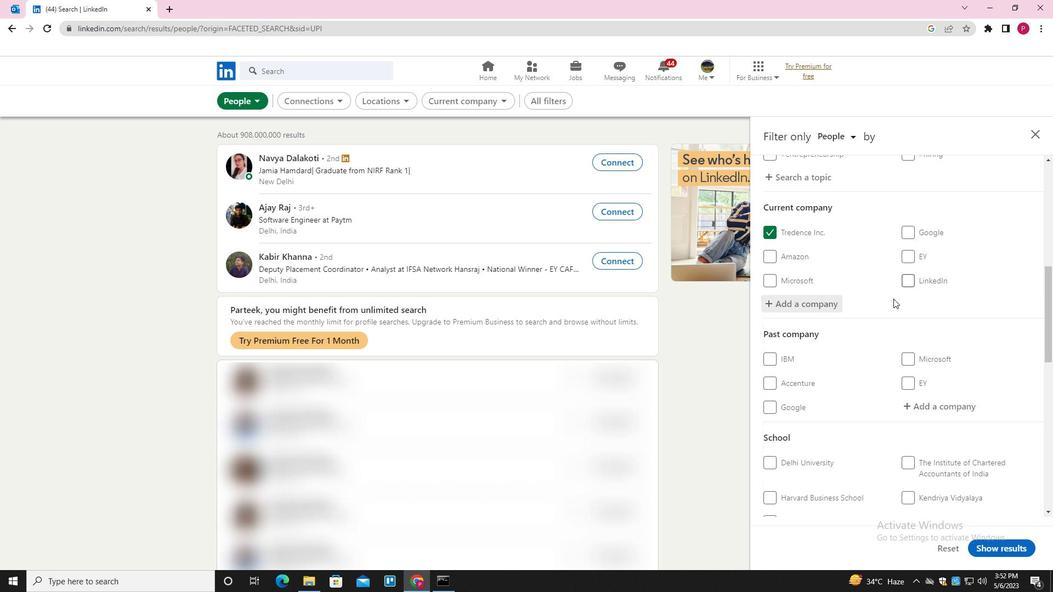 
Action: Mouse moved to (893, 304)
Screenshot: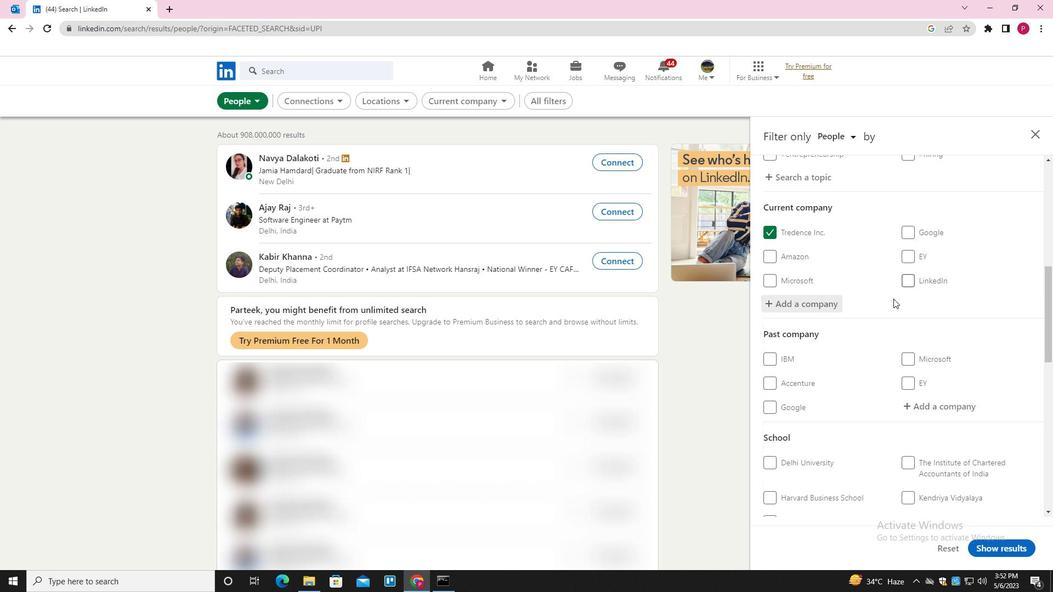 
Action: Mouse scrolled (893, 303) with delta (0, 0)
Screenshot: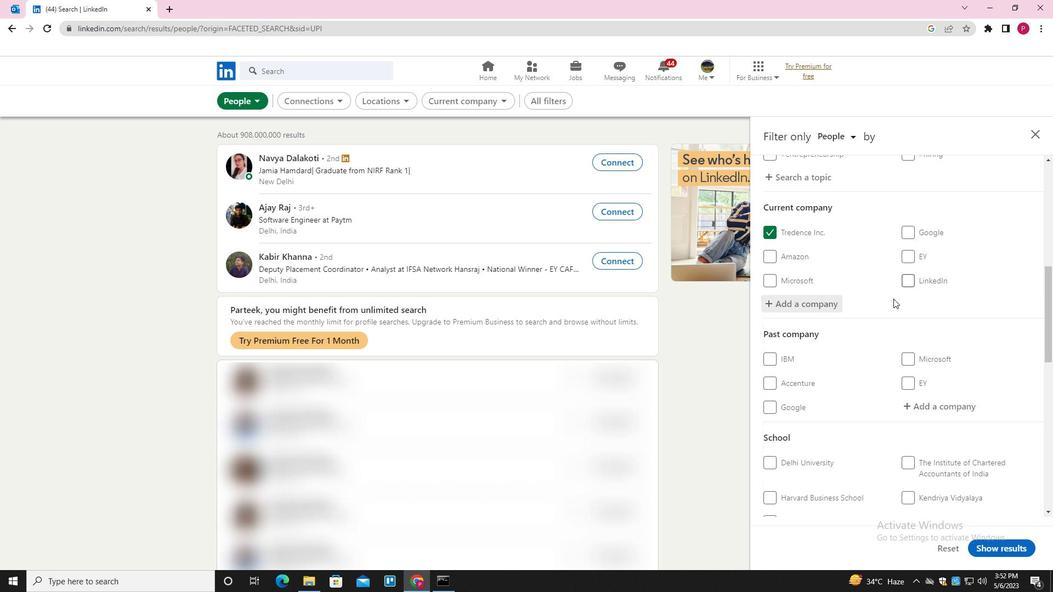 
Action: Mouse moved to (893, 307)
Screenshot: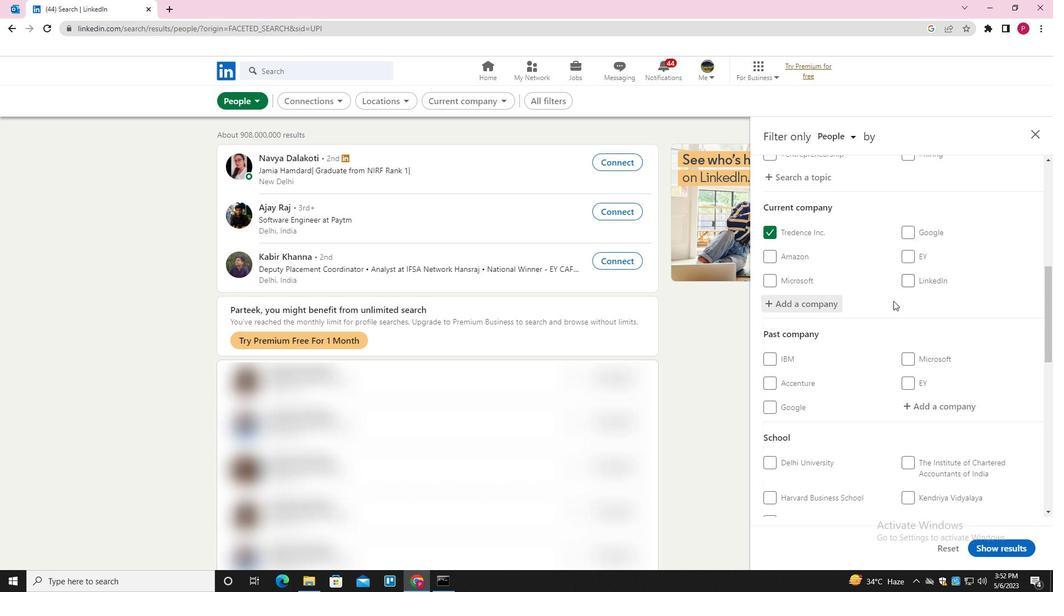 
Action: Mouse scrolled (893, 306) with delta (0, 0)
Screenshot: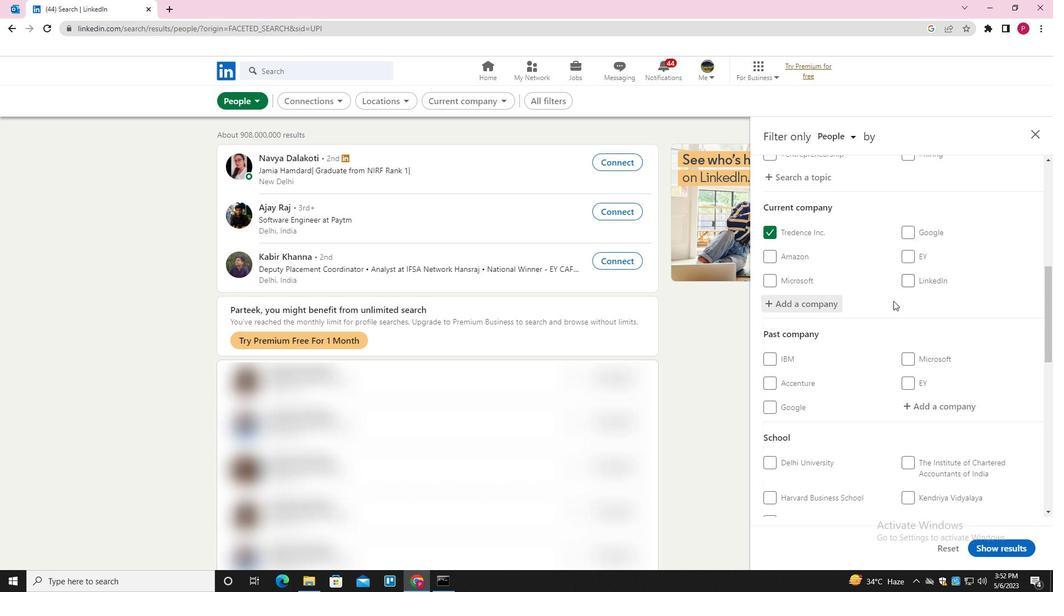 
Action: Mouse moved to (912, 301)
Screenshot: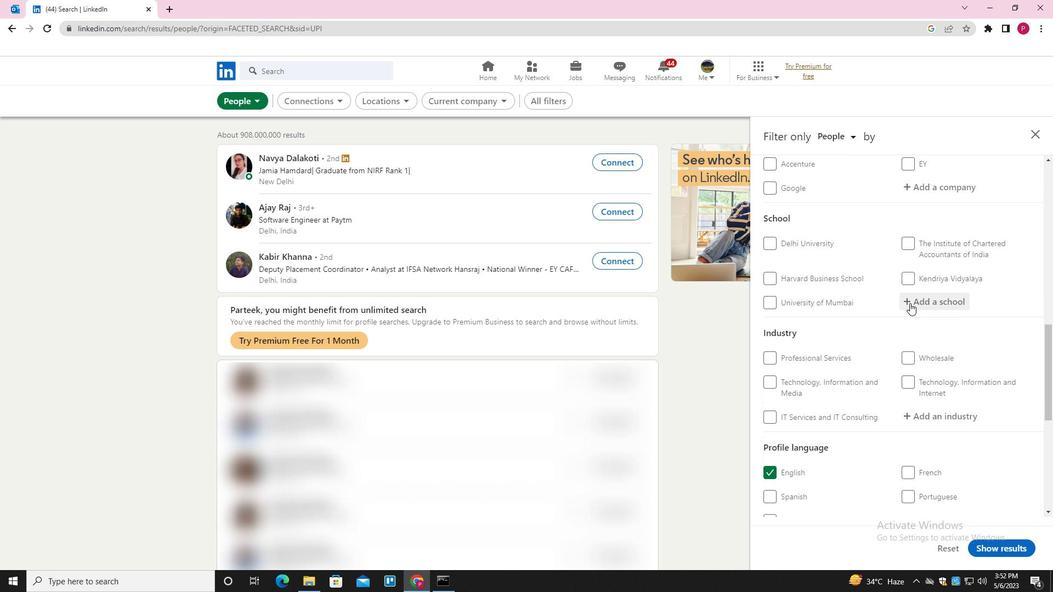 
Action: Mouse pressed left at (912, 301)
Screenshot: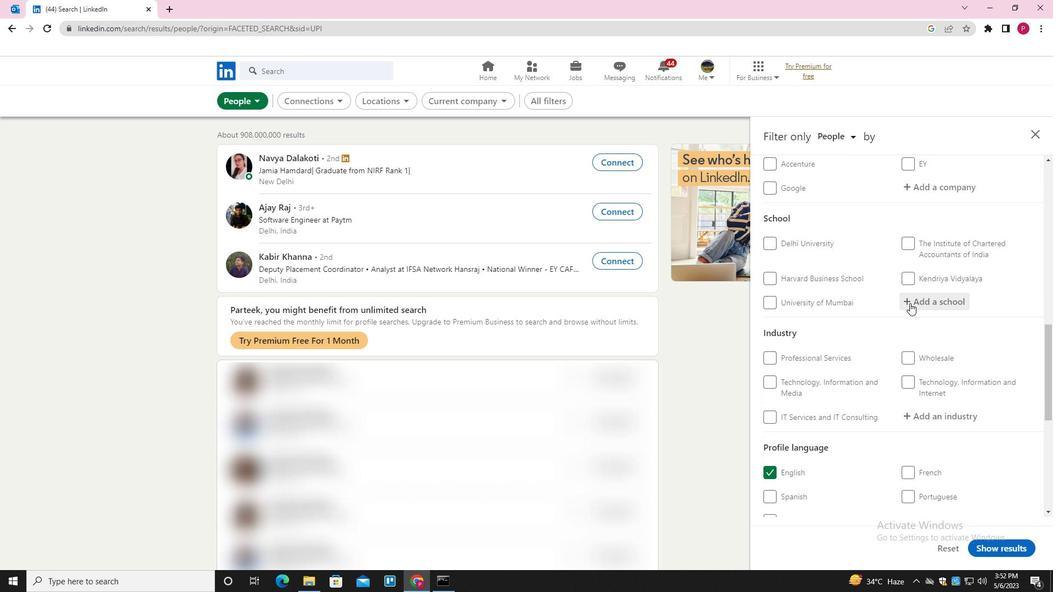 
Action: Key pressed <Key.shift><Key.shift><Key.shift><Key.shift><Key.shift><Key.shift><Key.shift>MARIAN<Key.space><Key.shift><Key.shift><Key.shift><Key.shift>COLLEGE<Key.space><Key.down><Key.enter>
Screenshot: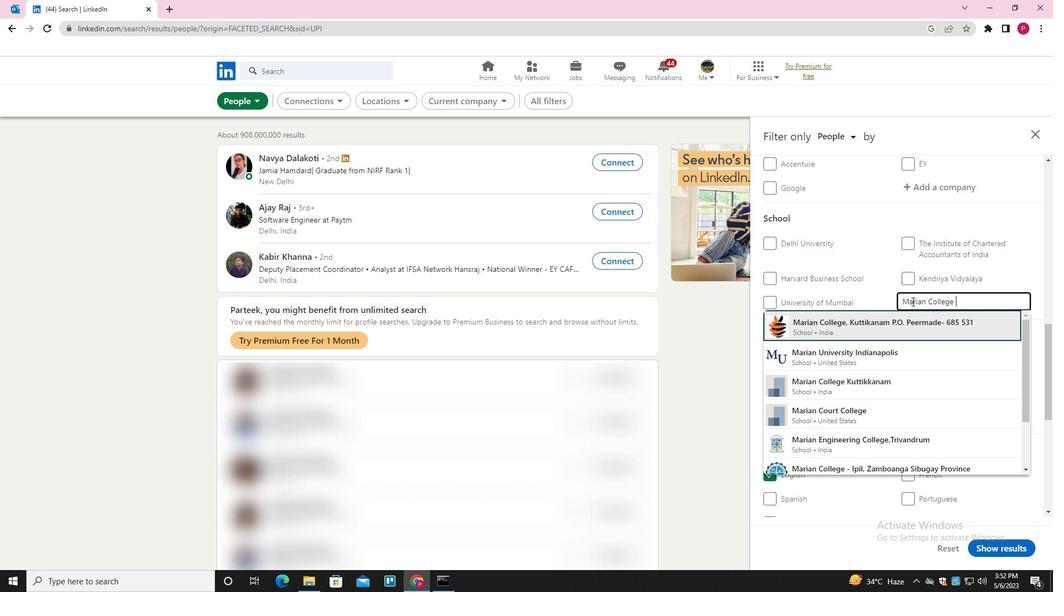 
Action: Mouse moved to (919, 302)
Screenshot: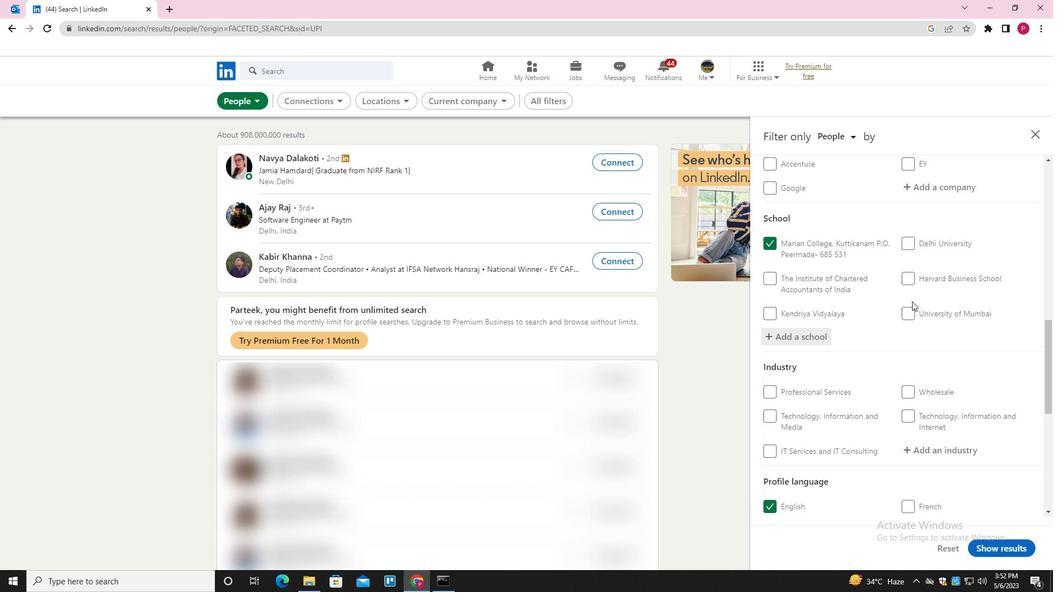 
Action: Mouse scrolled (919, 301) with delta (0, 0)
Screenshot: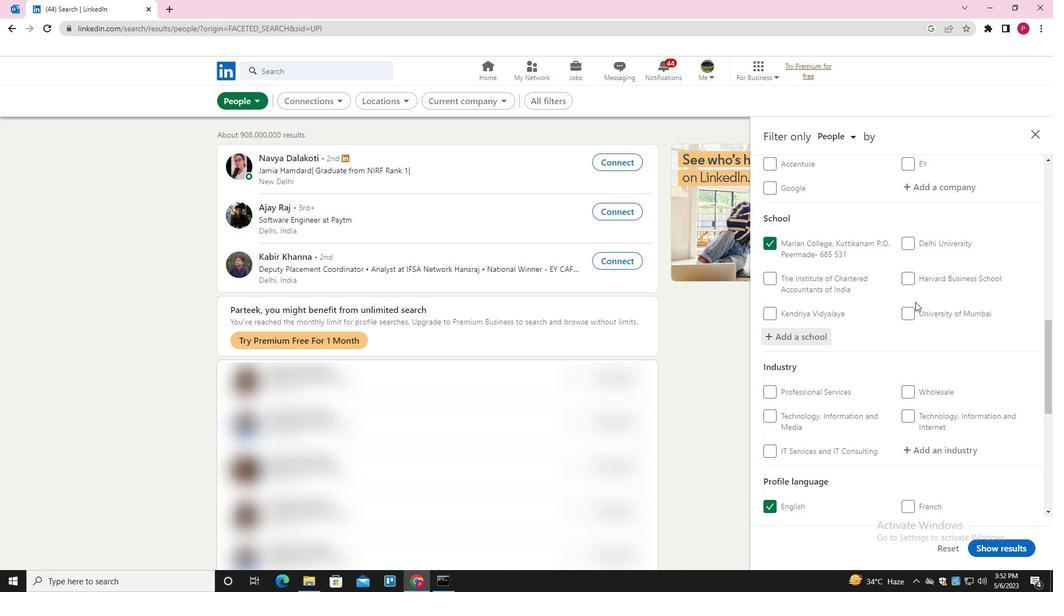 
Action: Mouse scrolled (919, 301) with delta (0, 0)
Screenshot: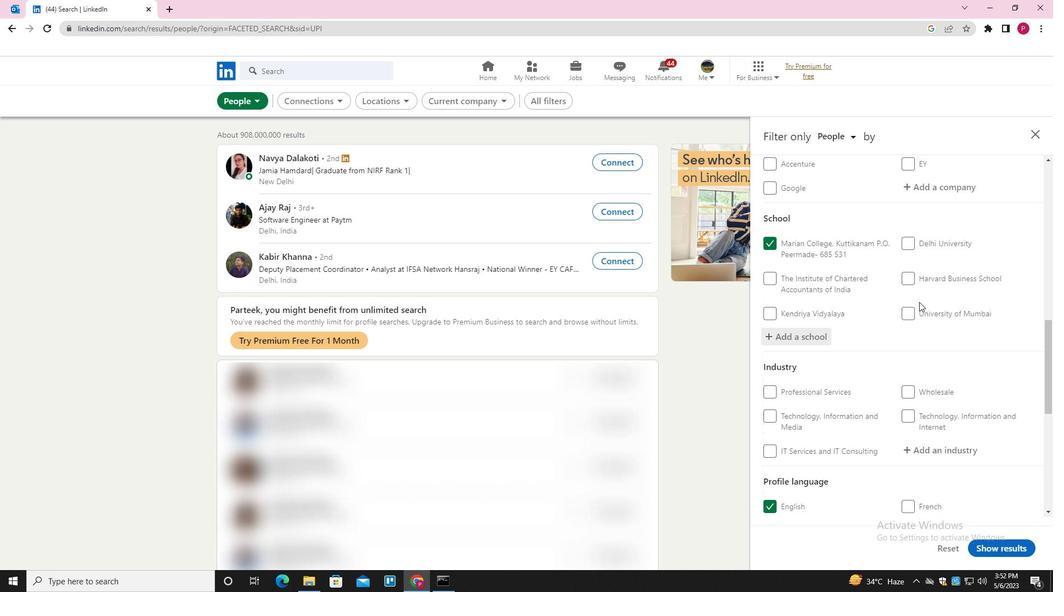 
Action: Mouse moved to (919, 336)
Screenshot: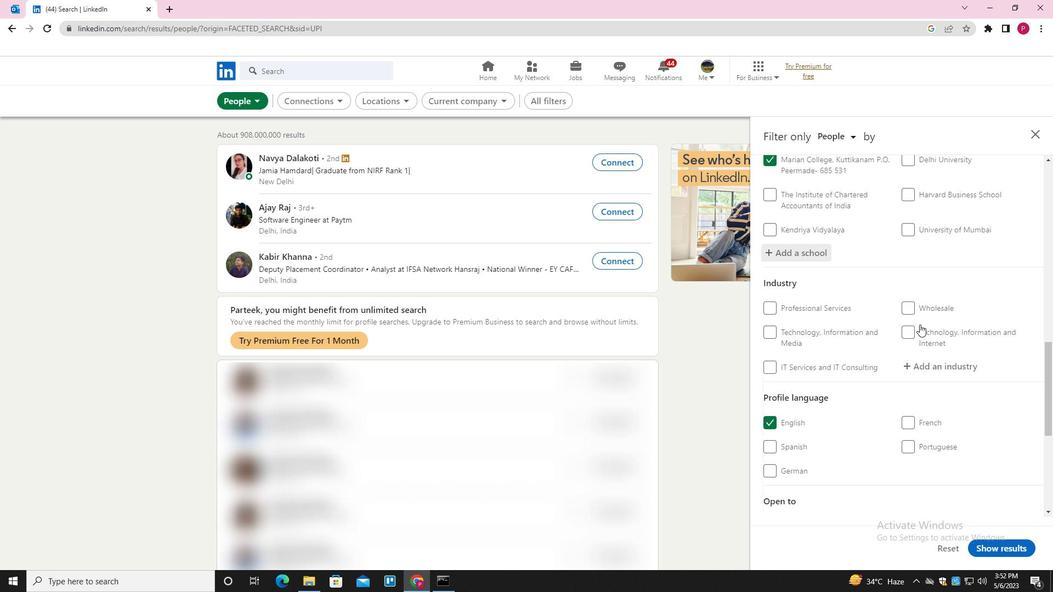 
Action: Mouse pressed left at (919, 336)
Screenshot: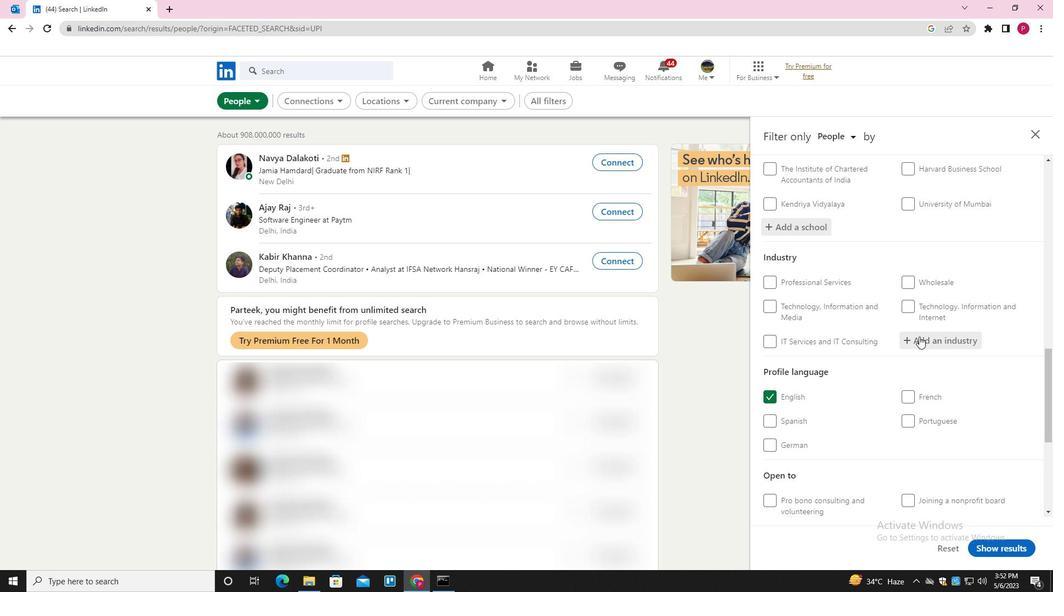 
Action: Key pressed <Key.shift>INDIVIDUAL<Key.down><Key.enter>
Screenshot: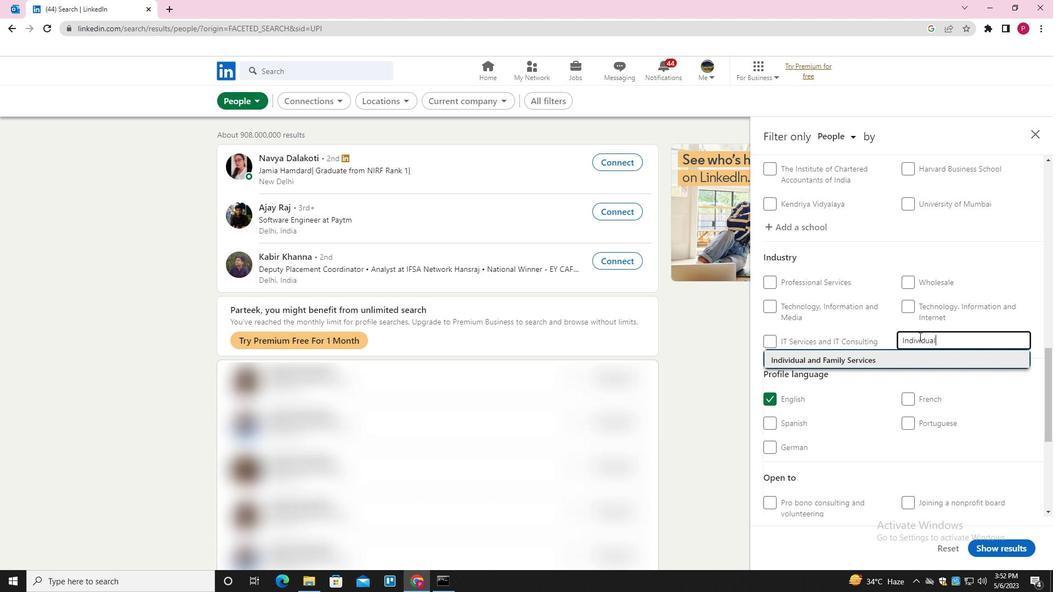 
Action: Mouse moved to (920, 368)
Screenshot: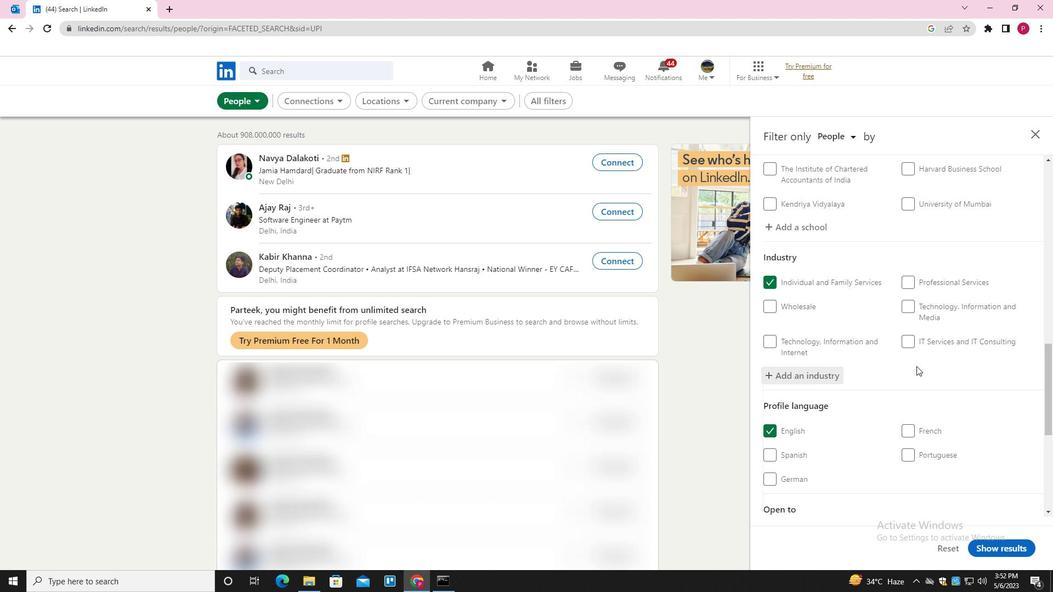 
Action: Mouse scrolled (920, 367) with delta (0, 0)
Screenshot: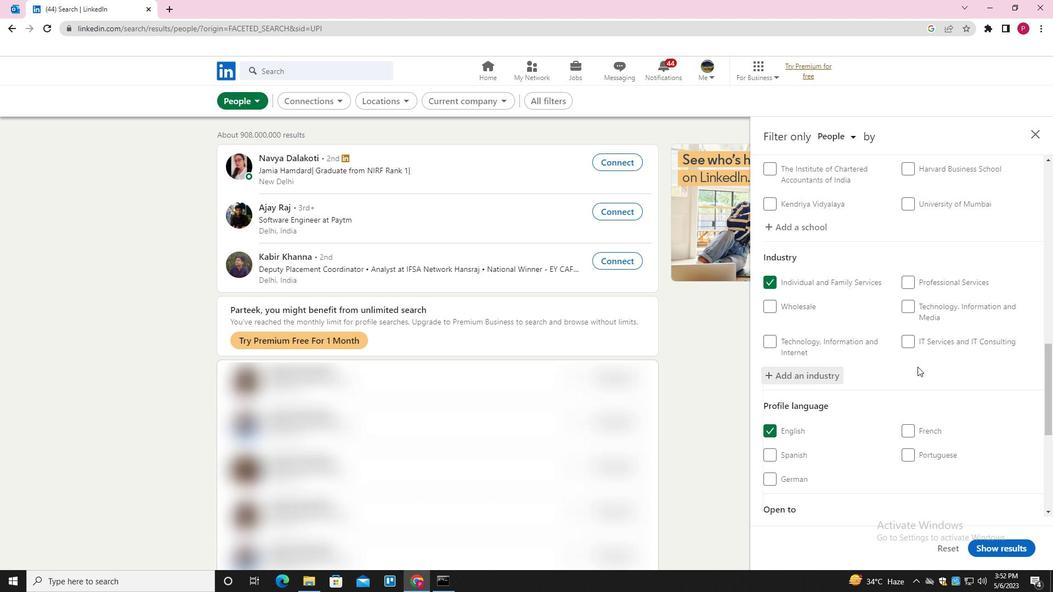 
Action: Mouse scrolled (920, 367) with delta (0, 0)
Screenshot: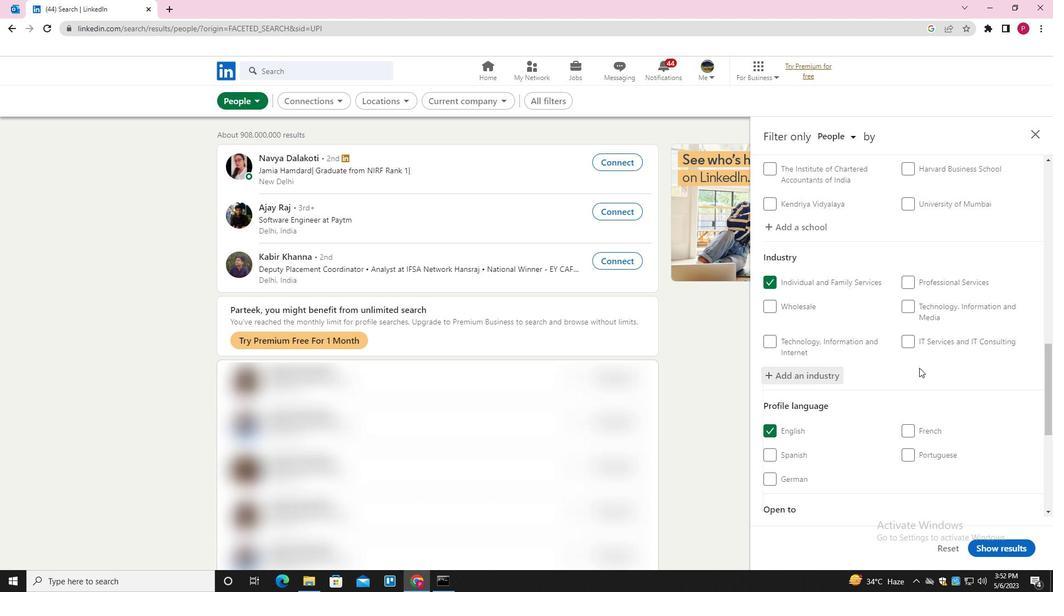 
Action: Mouse moved to (920, 368)
Screenshot: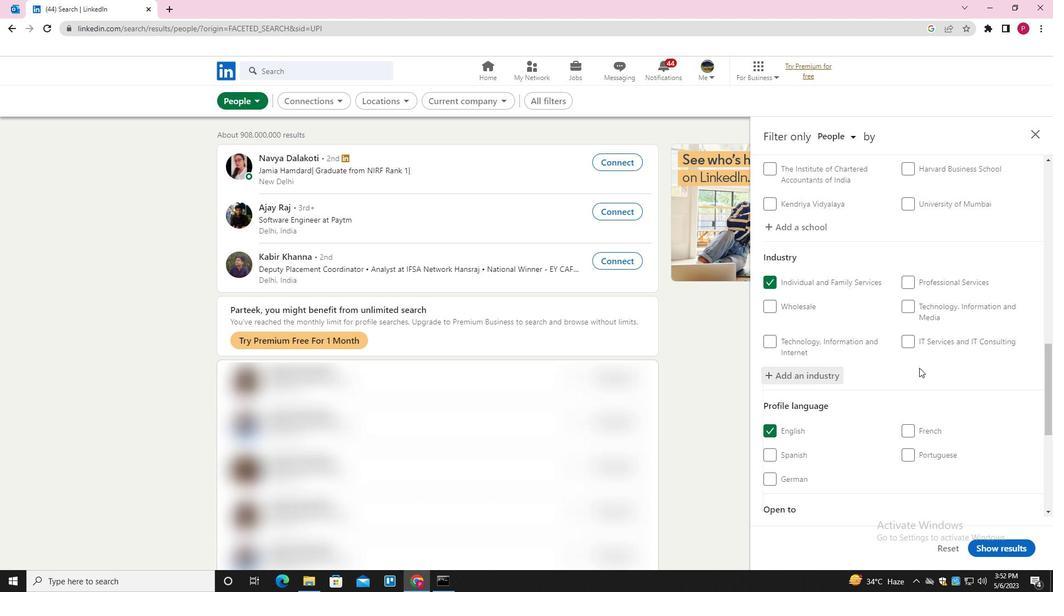 
Action: Mouse scrolled (920, 368) with delta (0, 0)
Screenshot: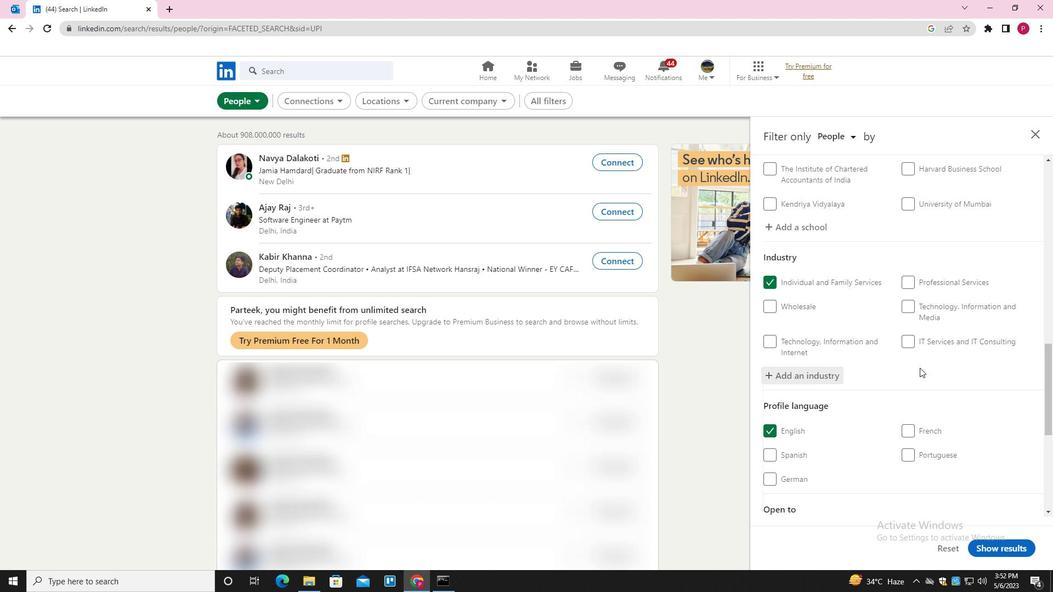 
Action: Mouse scrolled (920, 368) with delta (0, 0)
Screenshot: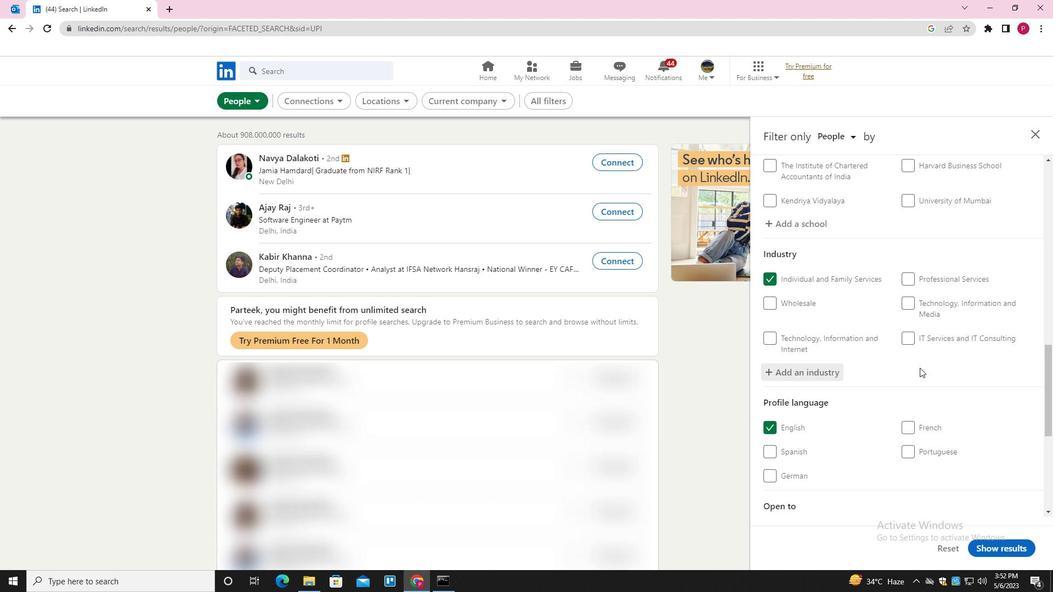
Action: Mouse moved to (939, 421)
Screenshot: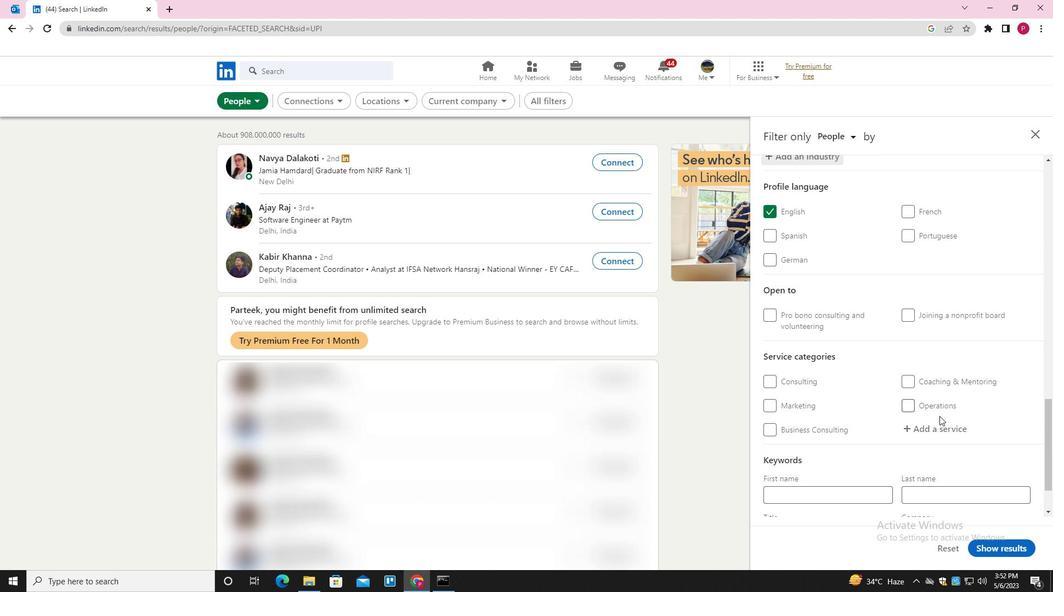 
Action: Mouse pressed left at (939, 421)
Screenshot: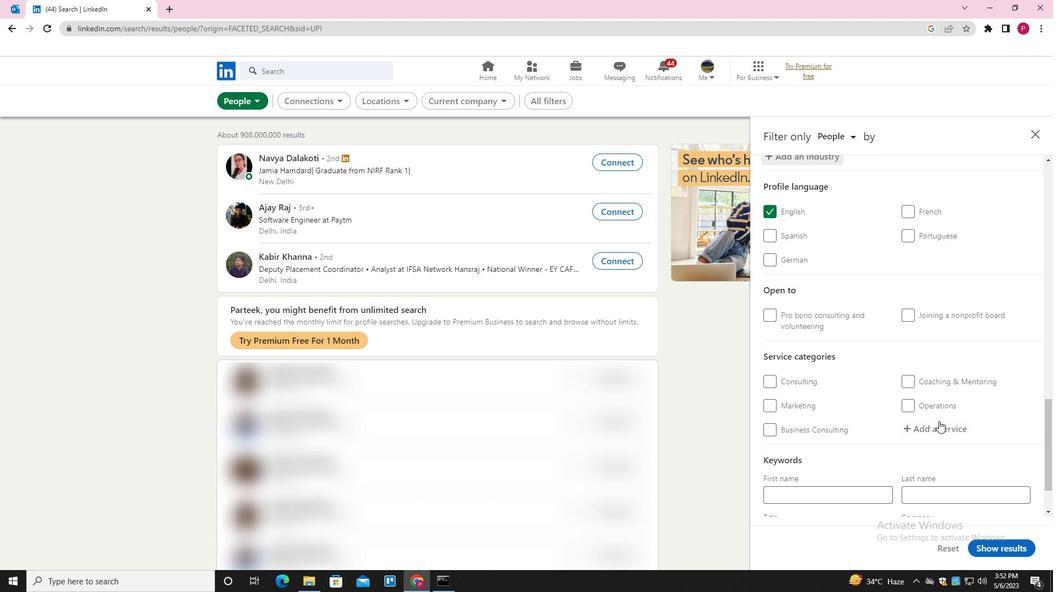 
Action: Key pressed <Key.shift>WEB<Key.space><Key.shift>DESIGN<Key.down><Key.enter>
Screenshot: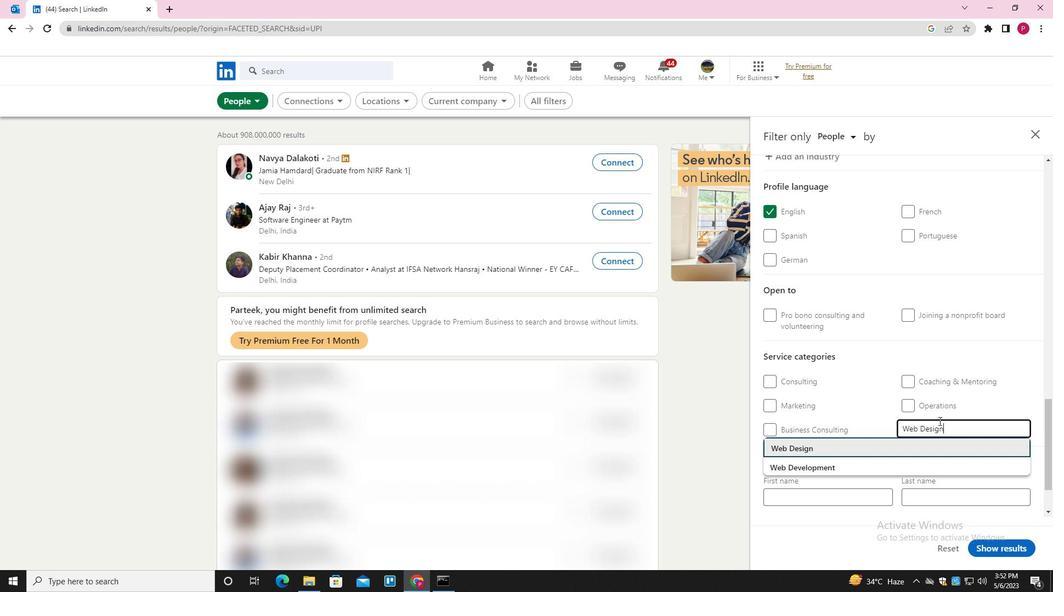 
Action: Mouse scrolled (939, 420) with delta (0, 0)
Screenshot: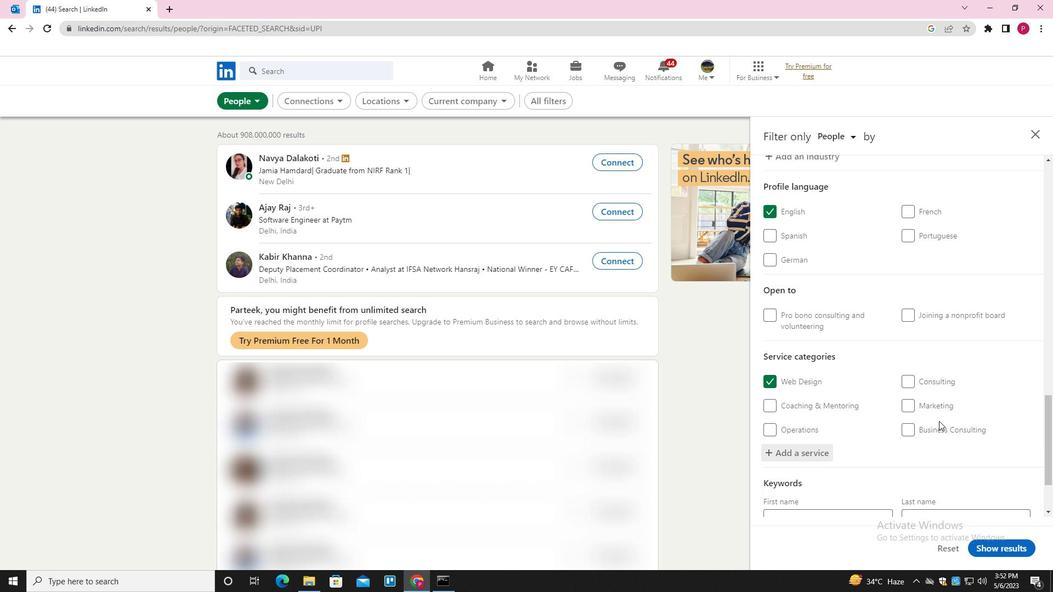 
Action: Mouse scrolled (939, 420) with delta (0, 0)
Screenshot: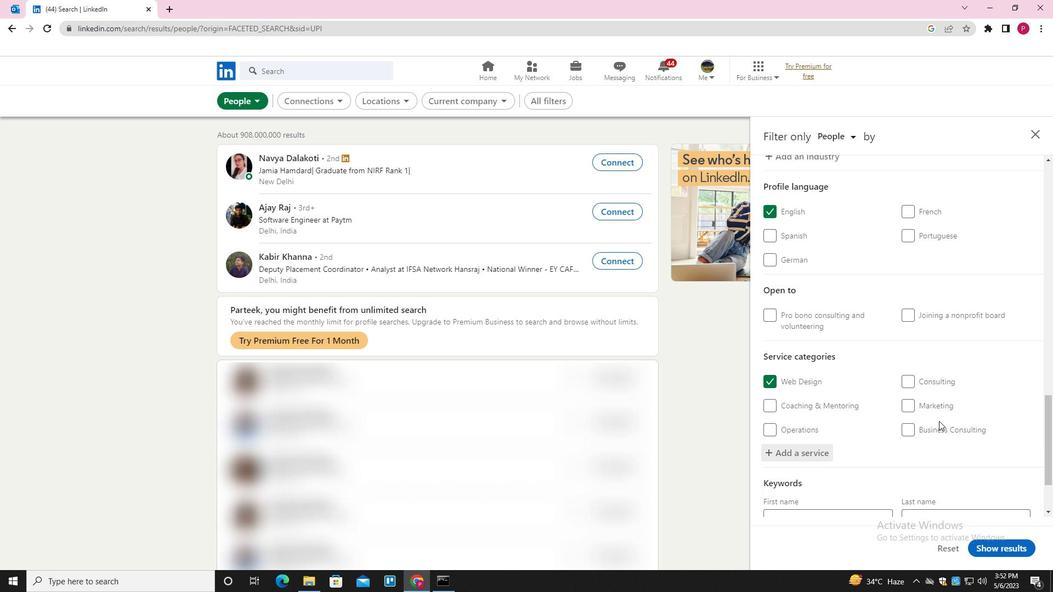 
Action: Mouse scrolled (939, 420) with delta (0, 0)
Screenshot: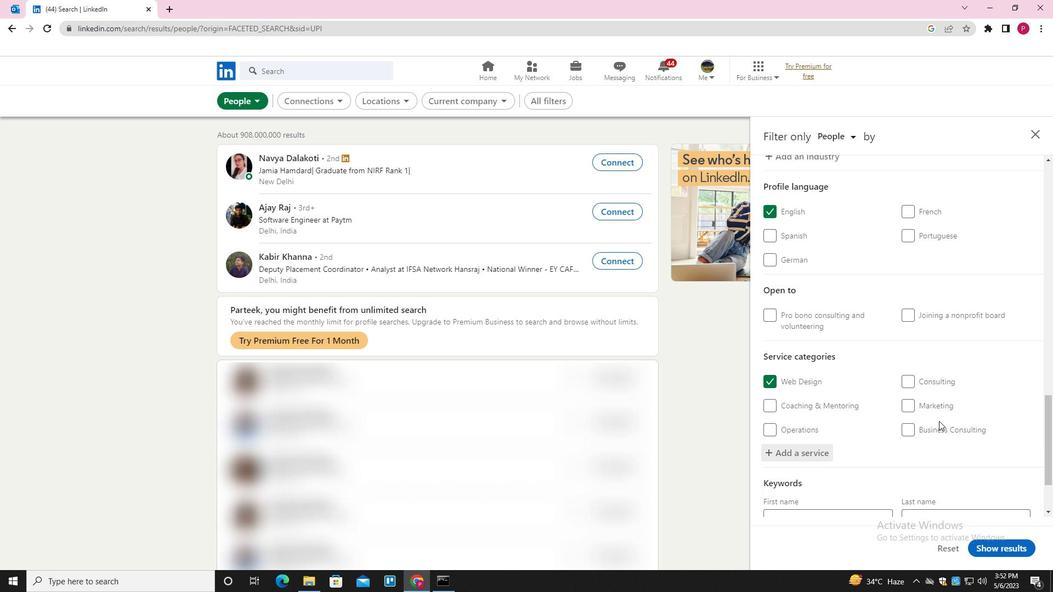 
Action: Mouse scrolled (939, 420) with delta (0, 0)
Screenshot: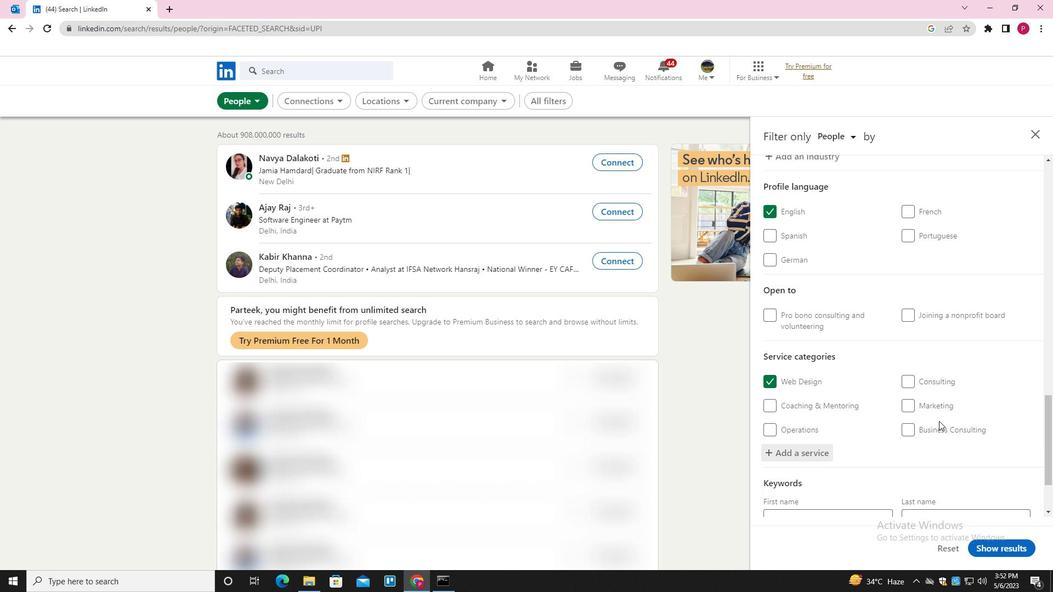 
Action: Mouse moved to (831, 457)
Screenshot: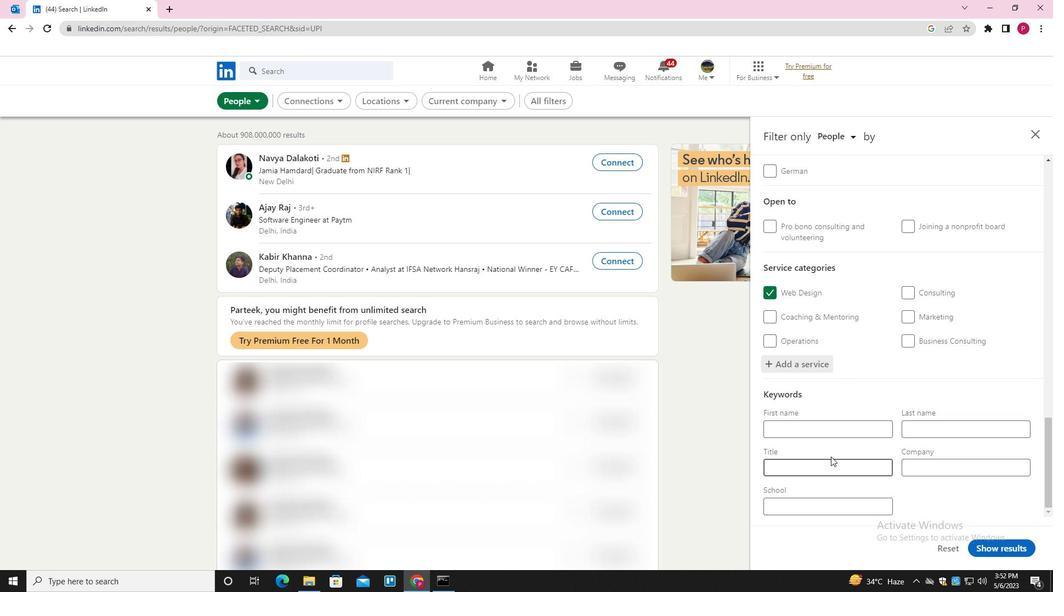 
Action: Mouse pressed left at (831, 457)
Screenshot: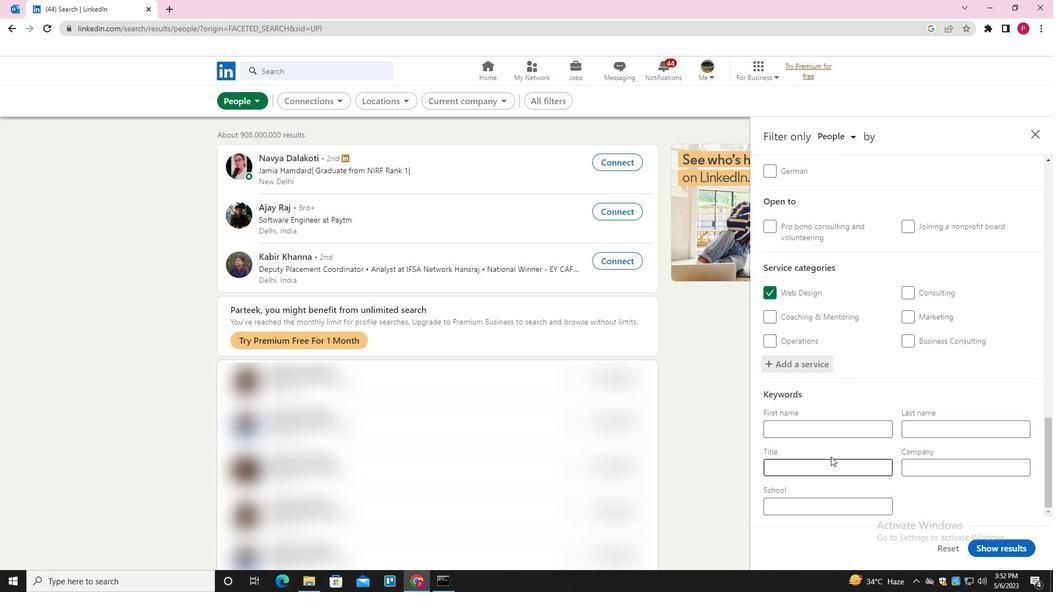
Action: Key pressed <Key.shift><Key.shift><Key.shift><Key.shift><Key.shift>NETWORK<Key.space><Key.shift>ADMINISTRATOR
Screenshot: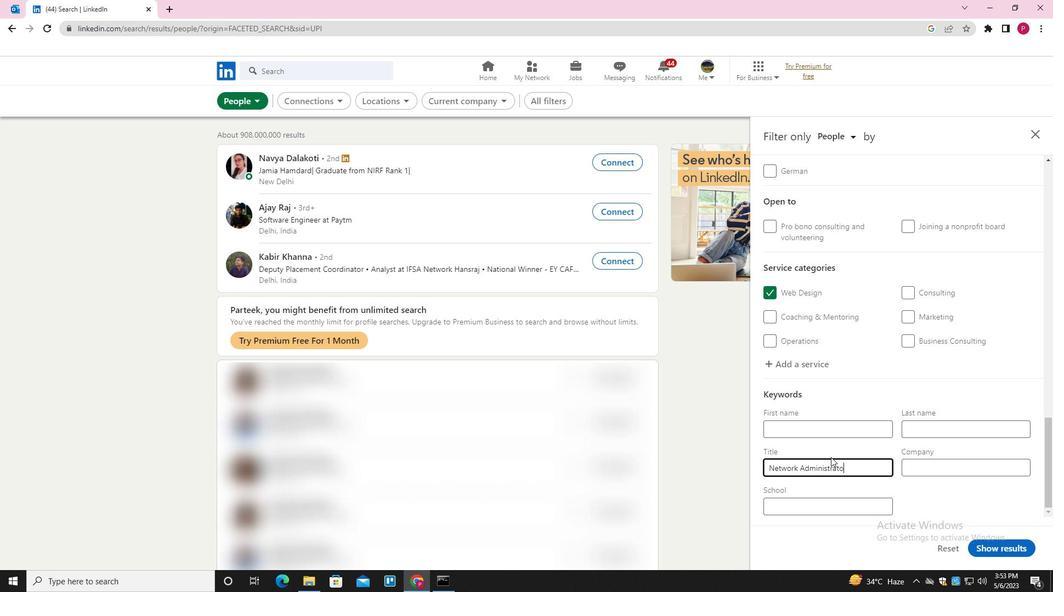 
Action: Mouse moved to (1022, 545)
Screenshot: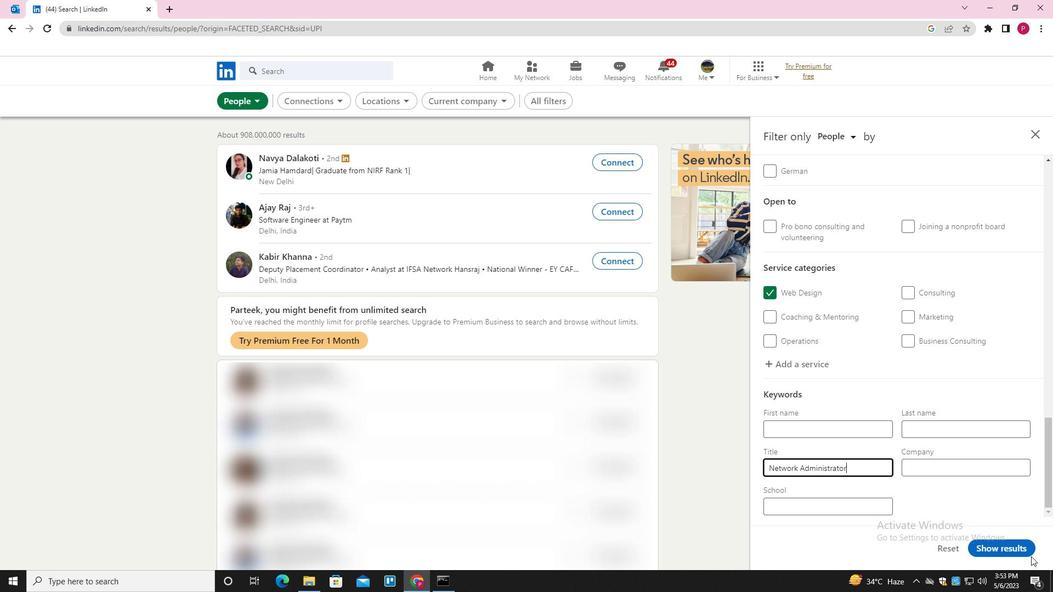 
Action: Mouse pressed left at (1022, 545)
Screenshot: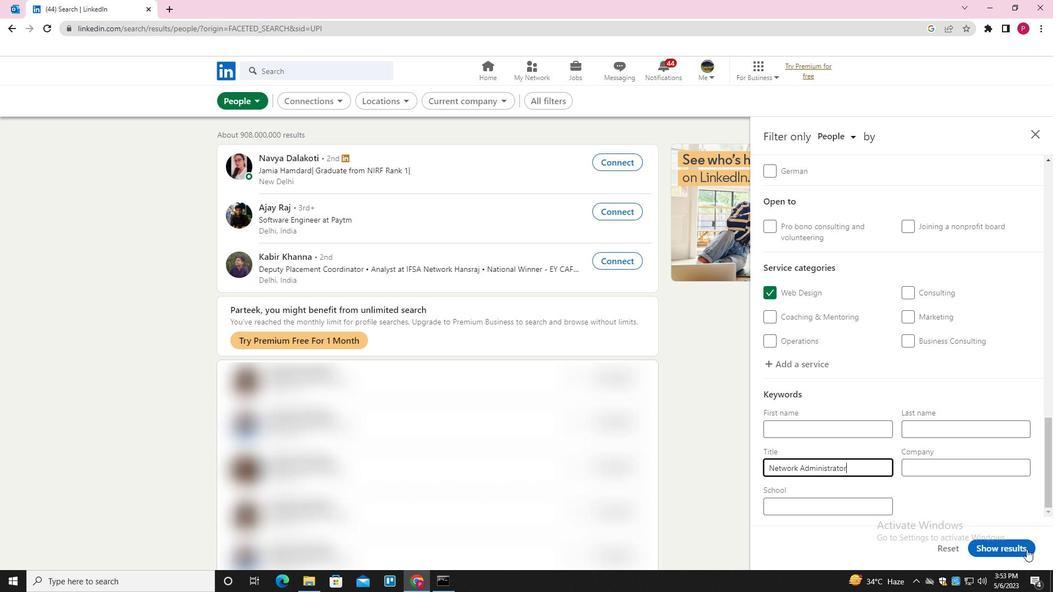 
Action: Mouse moved to (367, 207)
Screenshot: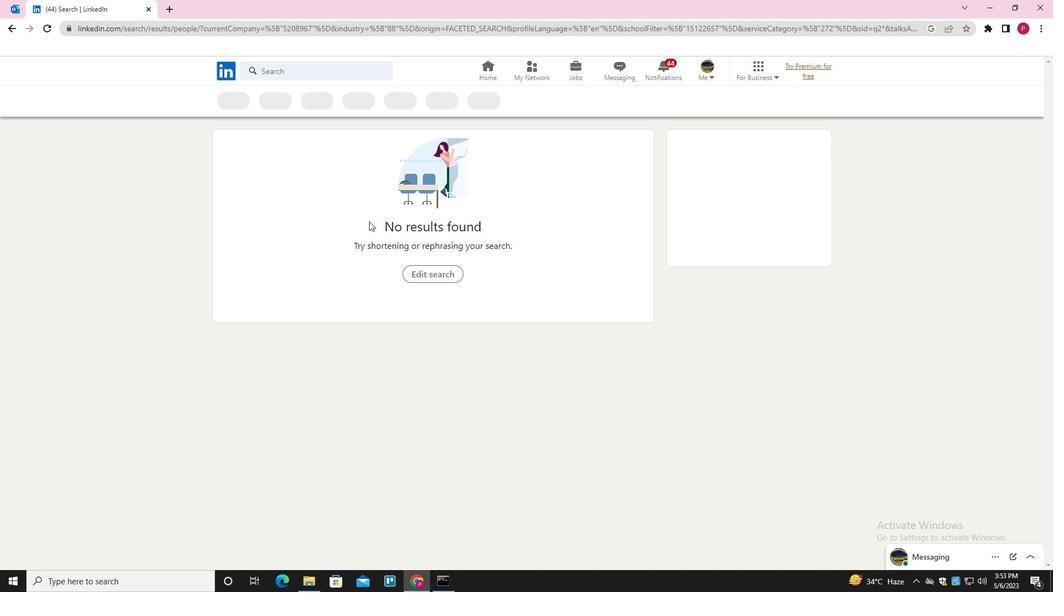 
